 Task: Look for space in Wake Forest, United States from 6th September, 2023 to 15th September, 2023 for 6 adults in price range Rs.8000 to Rs.12000. Place can be entire place or private room with 6 bedrooms having 6 beds and 6 bathrooms. Property type can be house, flat, guest house. Amenities needed are: wifi, TV, free parkinig on premises, gym, breakfast. Booking option can be shelf check-in. Required host language is English.
Action: Mouse moved to (453, 115)
Screenshot: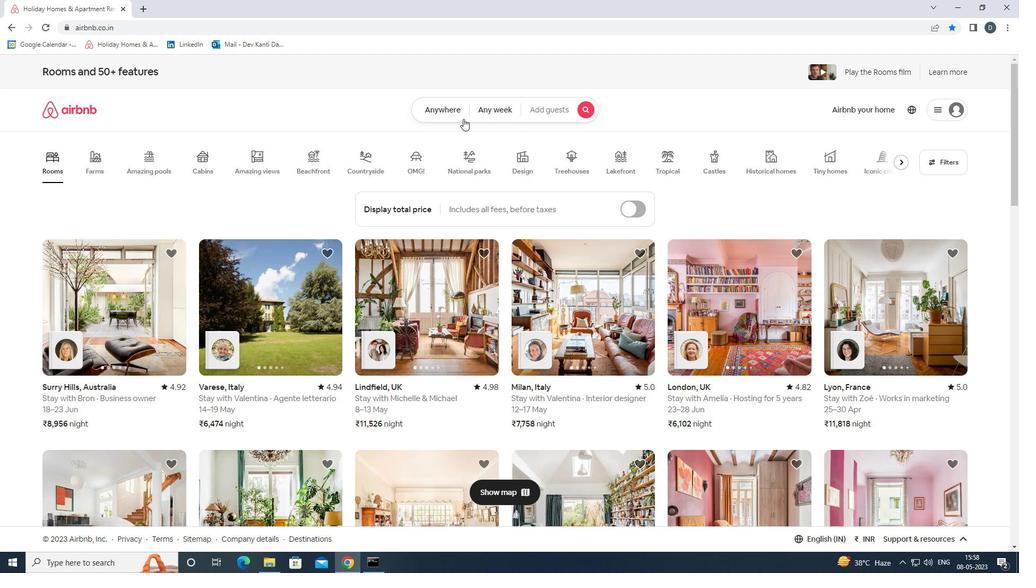 
Action: Mouse pressed left at (453, 115)
Screenshot: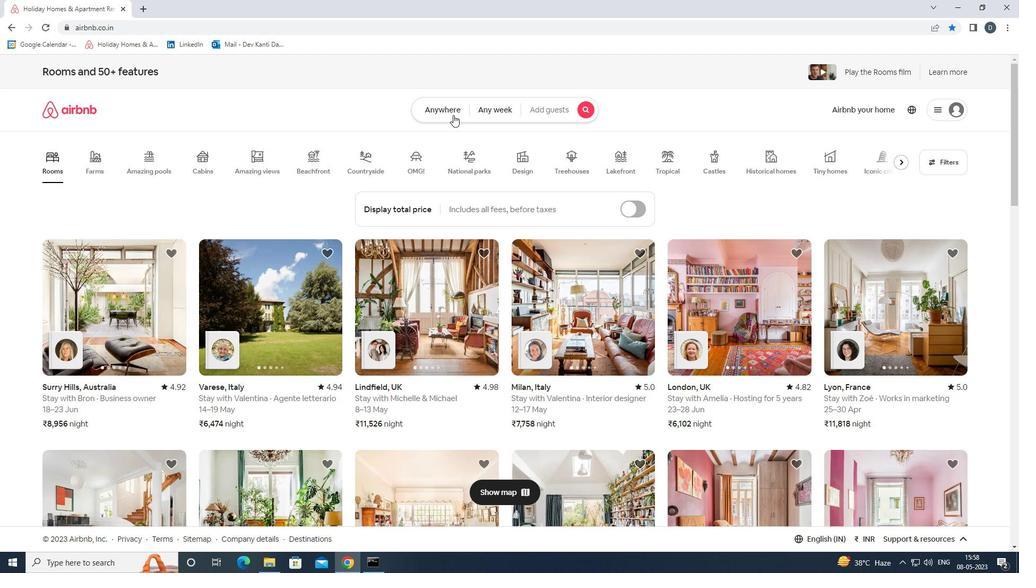 
Action: Mouse moved to (397, 153)
Screenshot: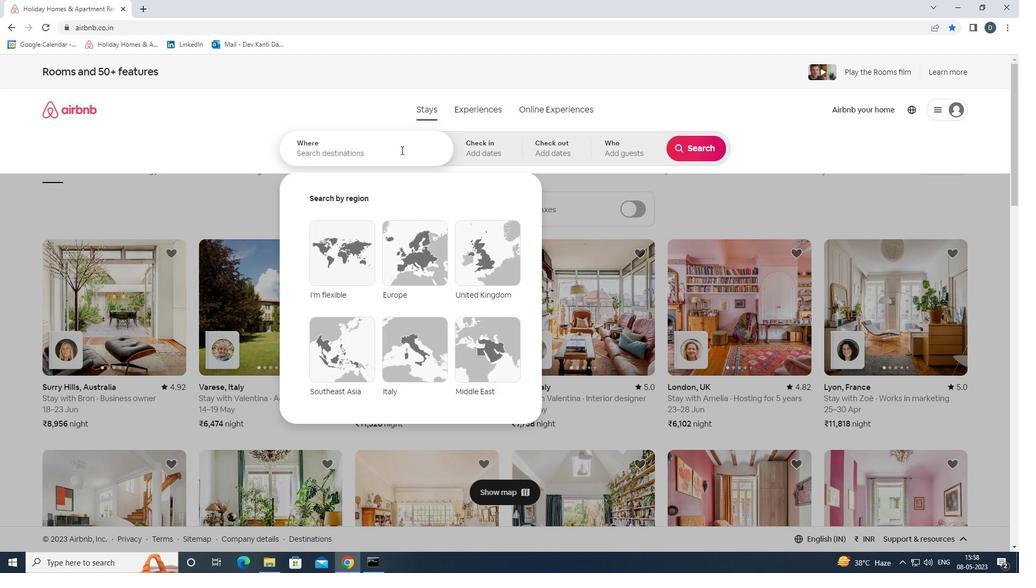 
Action: Mouse pressed left at (397, 153)
Screenshot: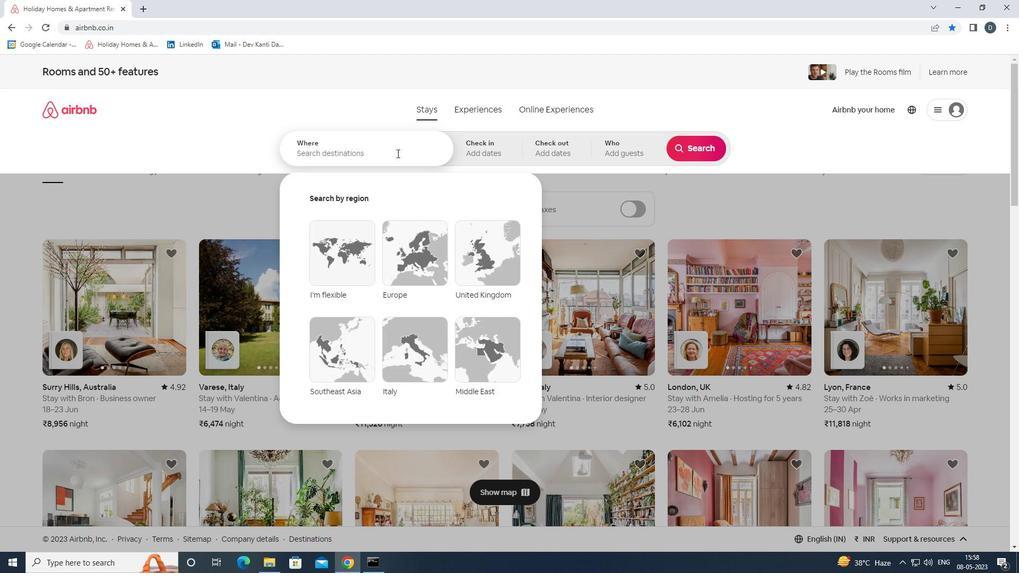 
Action: Mouse moved to (367, 149)
Screenshot: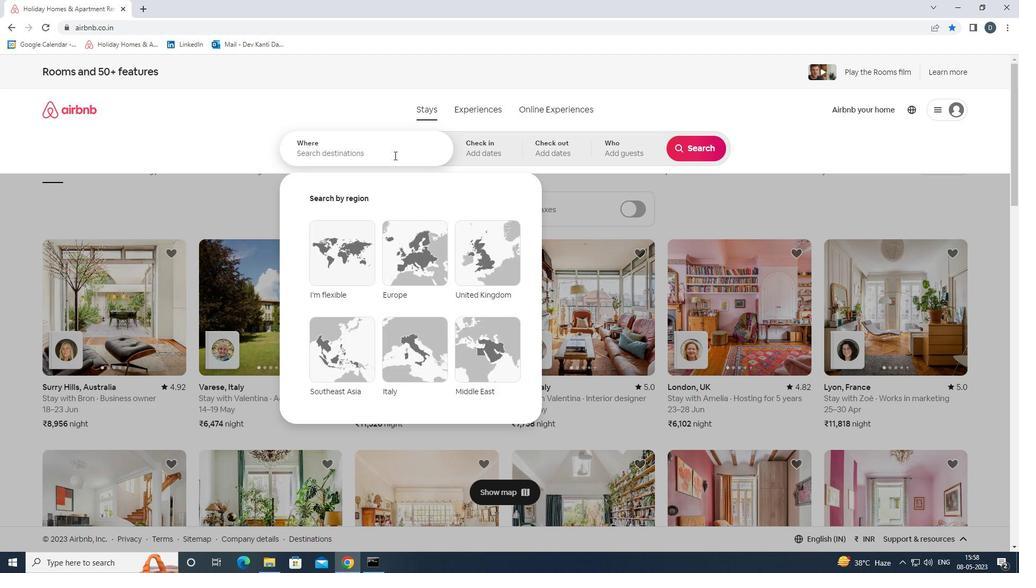 
Action: Key pressed <Key.shift><Key.shift>WASTE<Key.space><Key.shift>FOREST,<Key.shift><Key.shift>UNITED<Key.space><Key.shift>STATES<Key.enter>
Screenshot: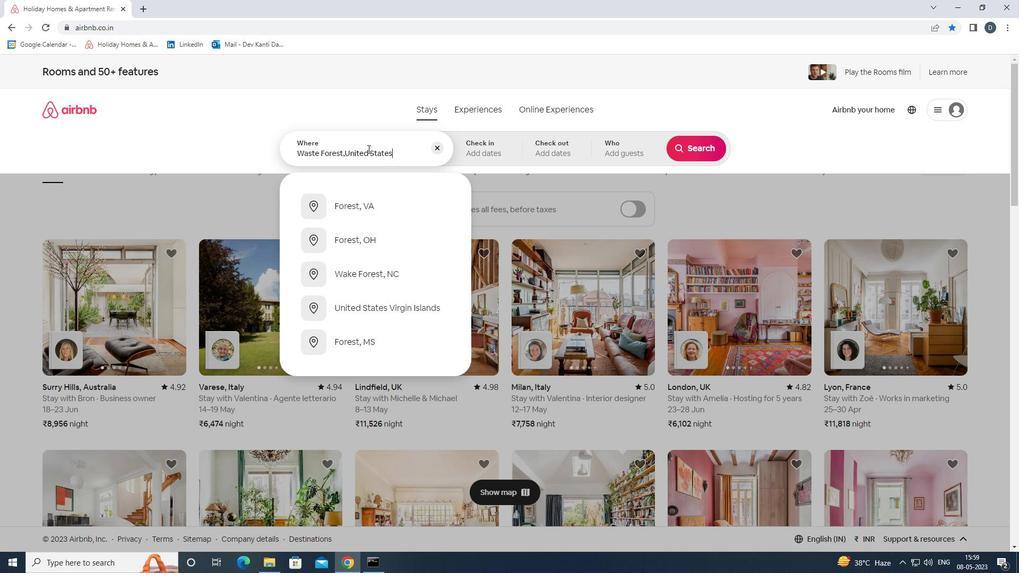 
Action: Mouse moved to (694, 235)
Screenshot: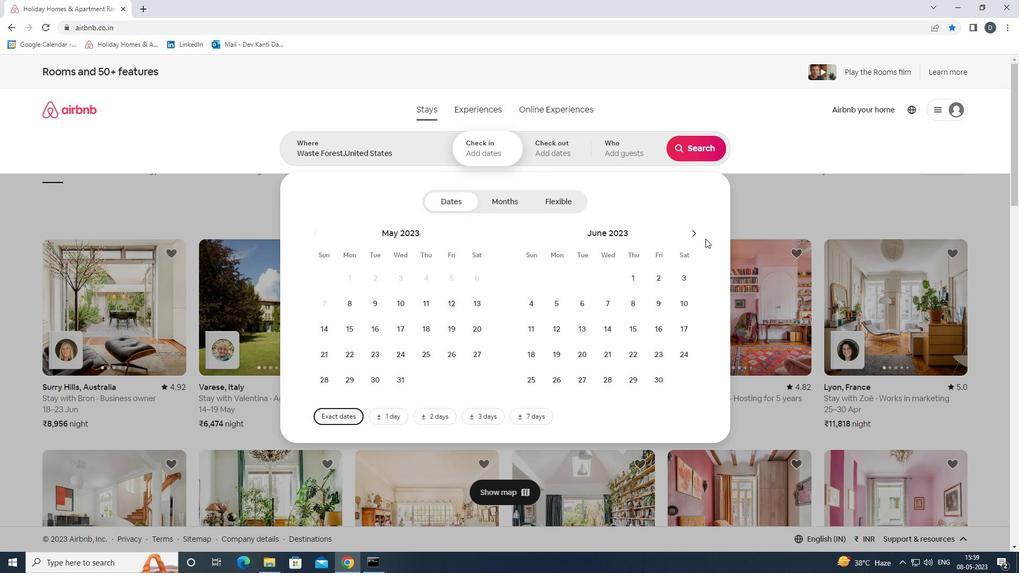
Action: Mouse pressed left at (694, 235)
Screenshot: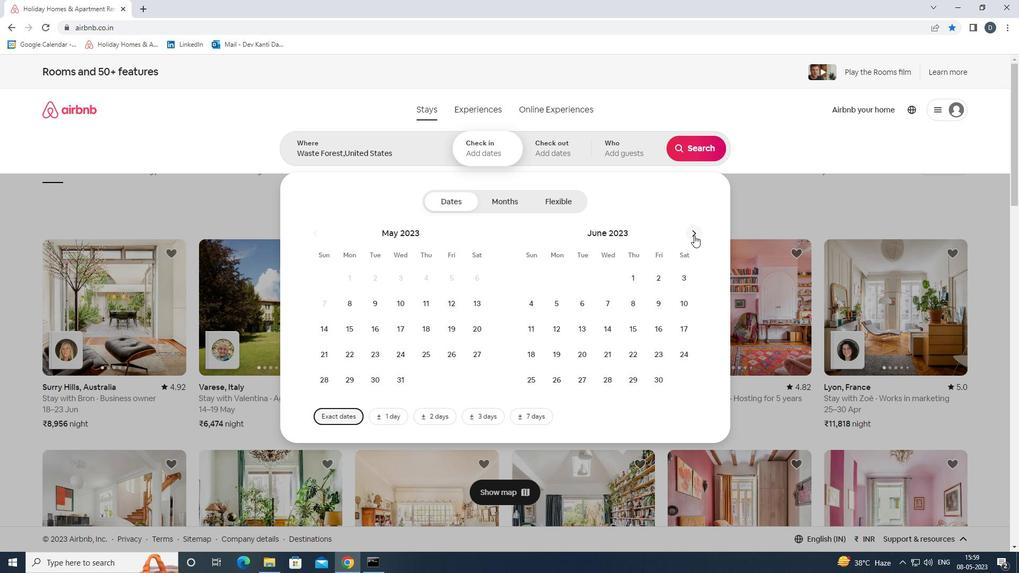 
Action: Mouse pressed left at (694, 235)
Screenshot: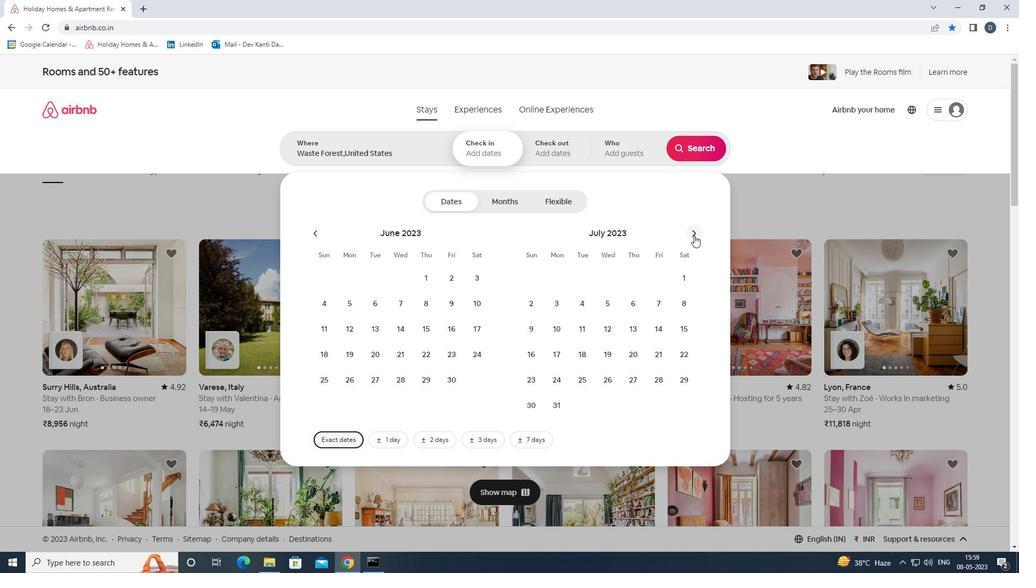 
Action: Mouse pressed left at (694, 235)
Screenshot: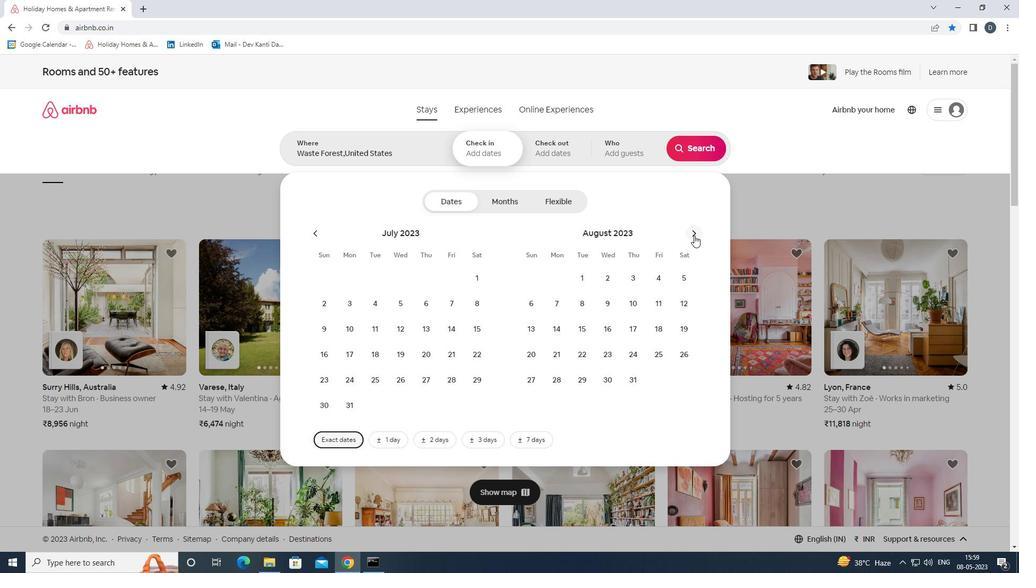 
Action: Mouse moved to (613, 300)
Screenshot: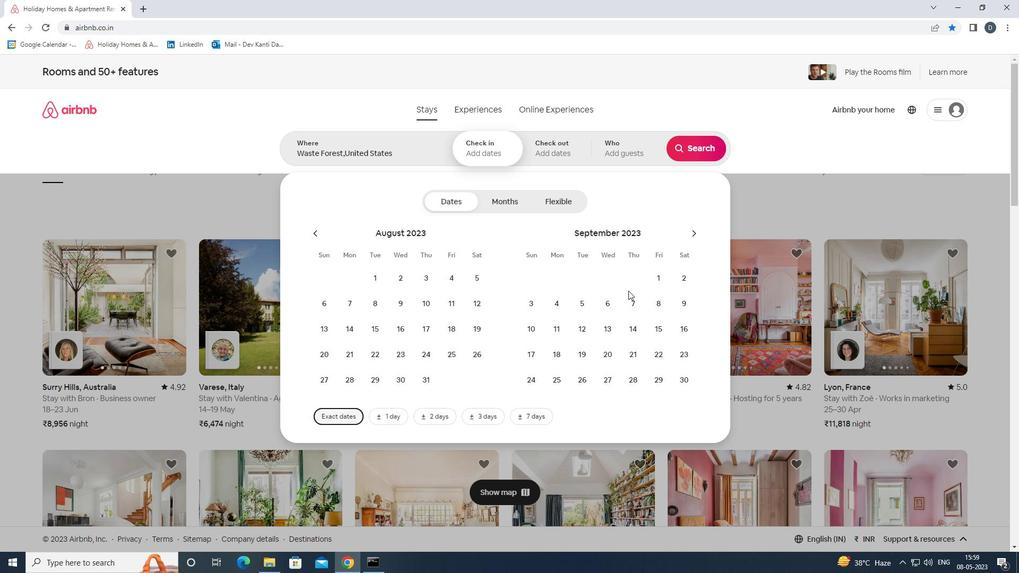 
Action: Mouse pressed left at (613, 300)
Screenshot: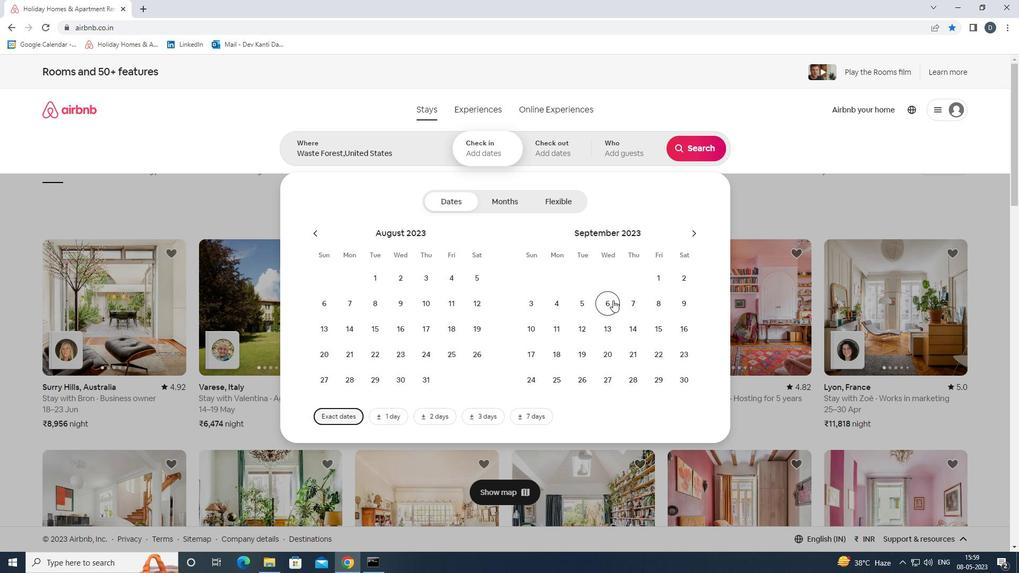 
Action: Mouse moved to (652, 325)
Screenshot: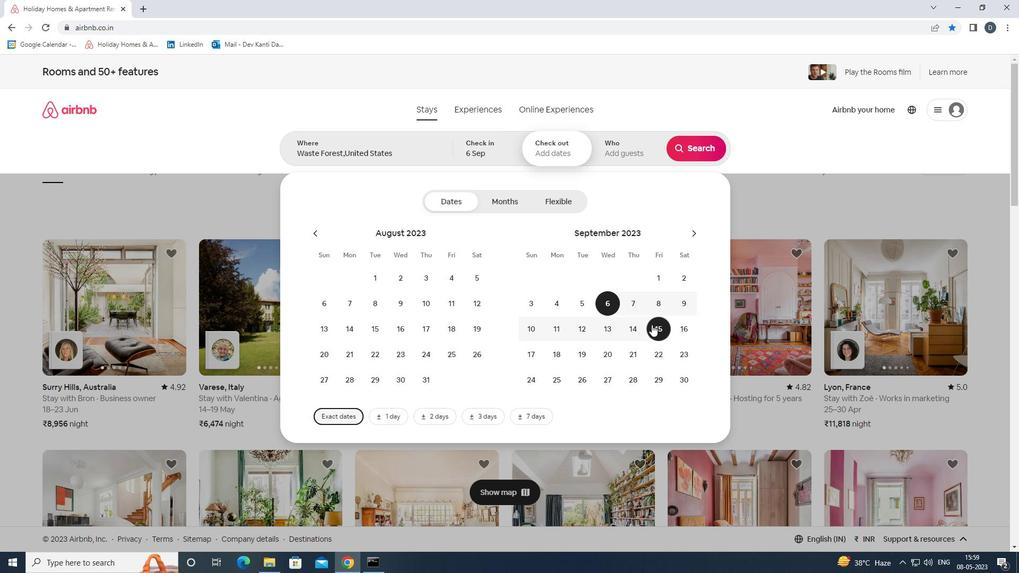
Action: Mouse pressed left at (652, 325)
Screenshot: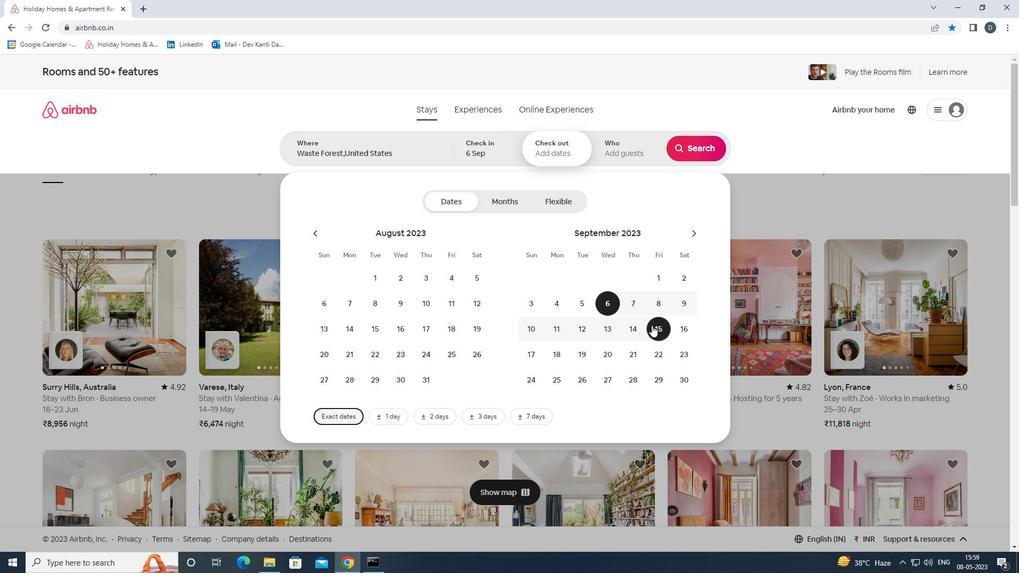 
Action: Mouse moved to (641, 154)
Screenshot: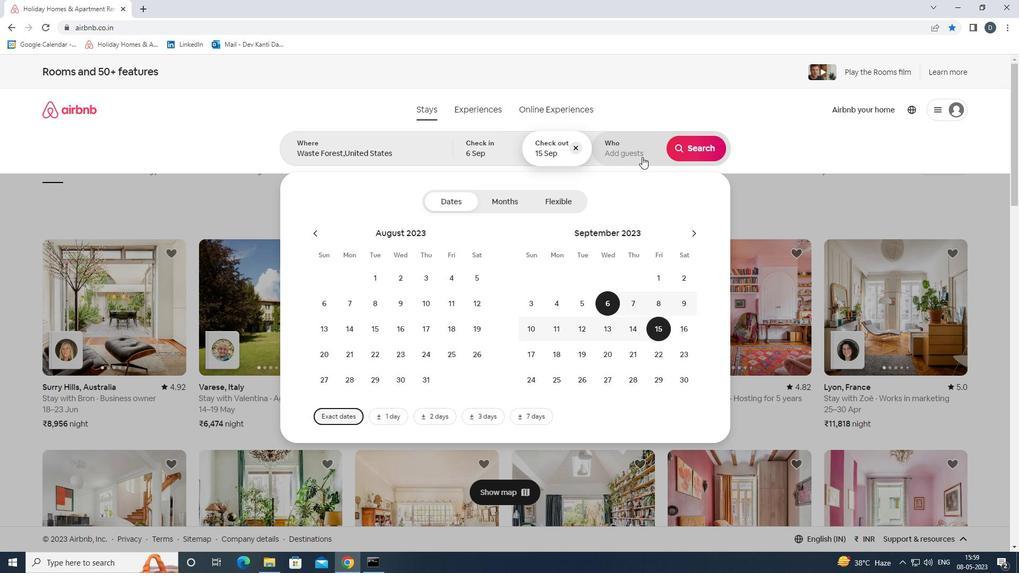 
Action: Mouse pressed left at (641, 154)
Screenshot: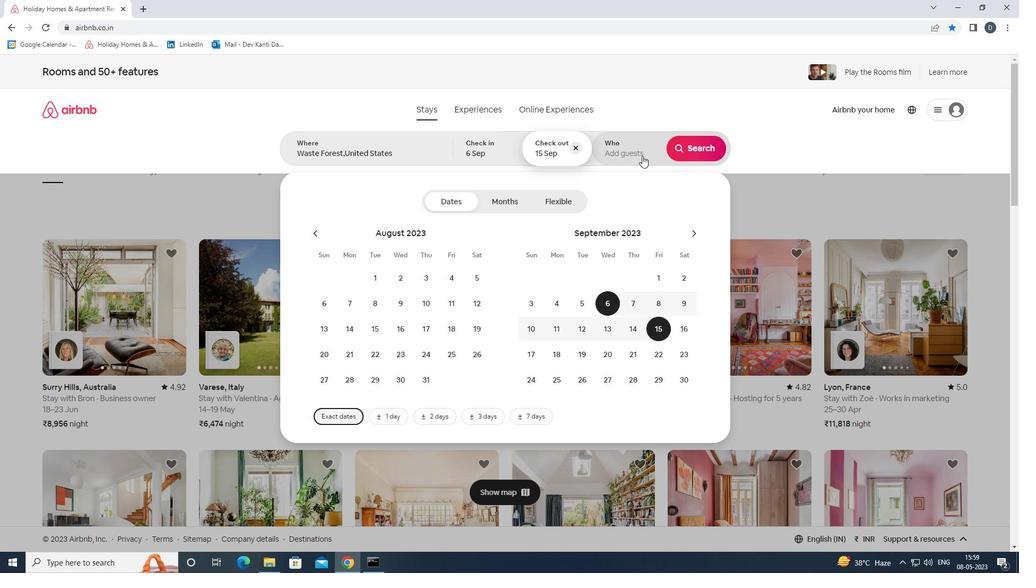 
Action: Mouse moved to (698, 204)
Screenshot: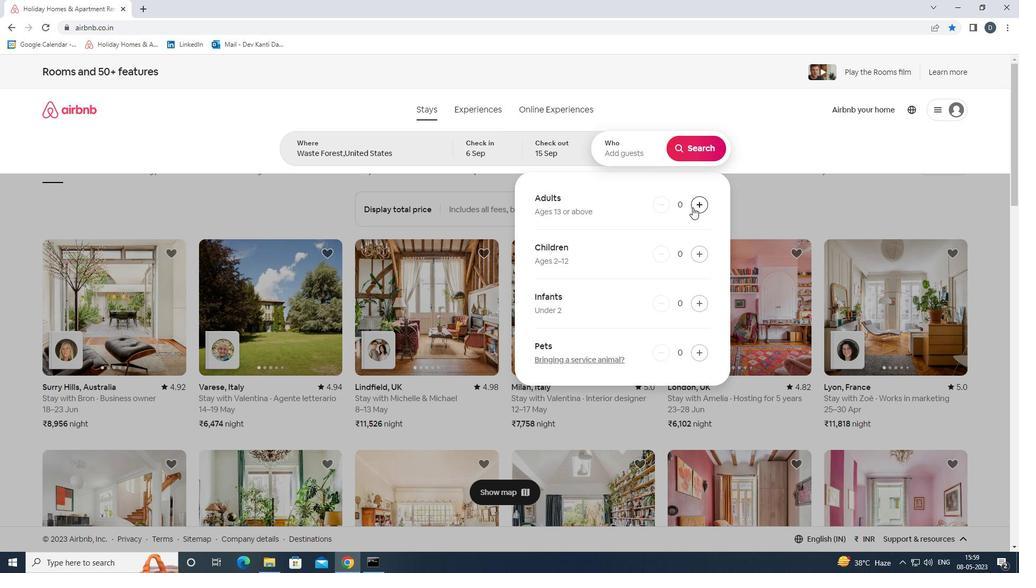 
Action: Mouse pressed left at (698, 204)
Screenshot: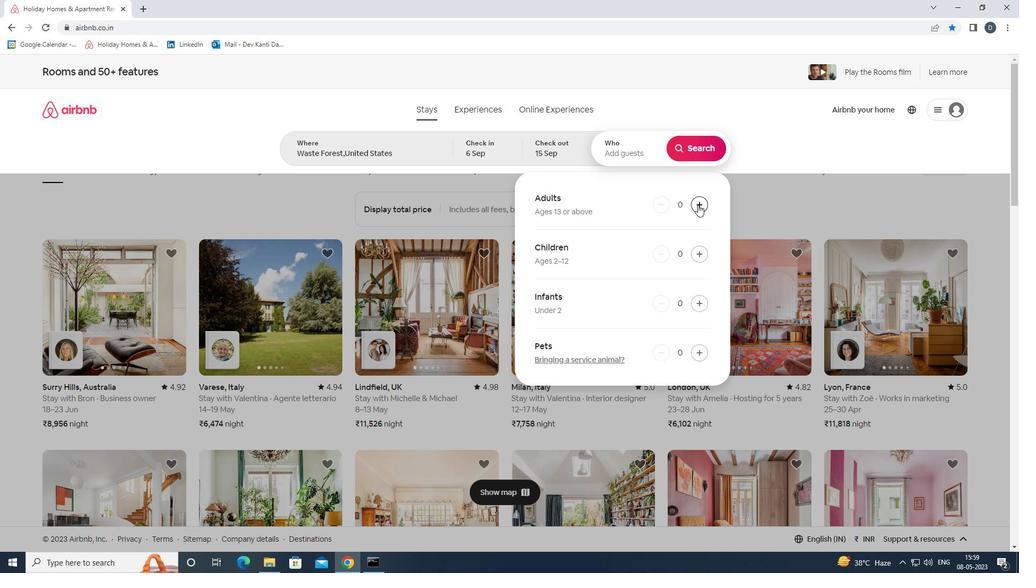 
Action: Mouse pressed left at (698, 204)
Screenshot: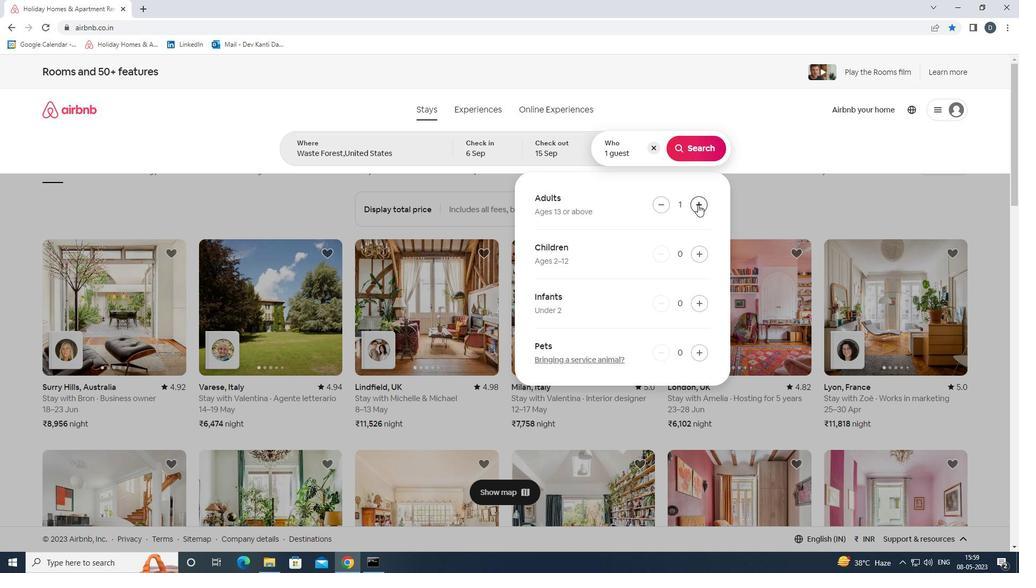 
Action: Mouse pressed left at (698, 204)
Screenshot: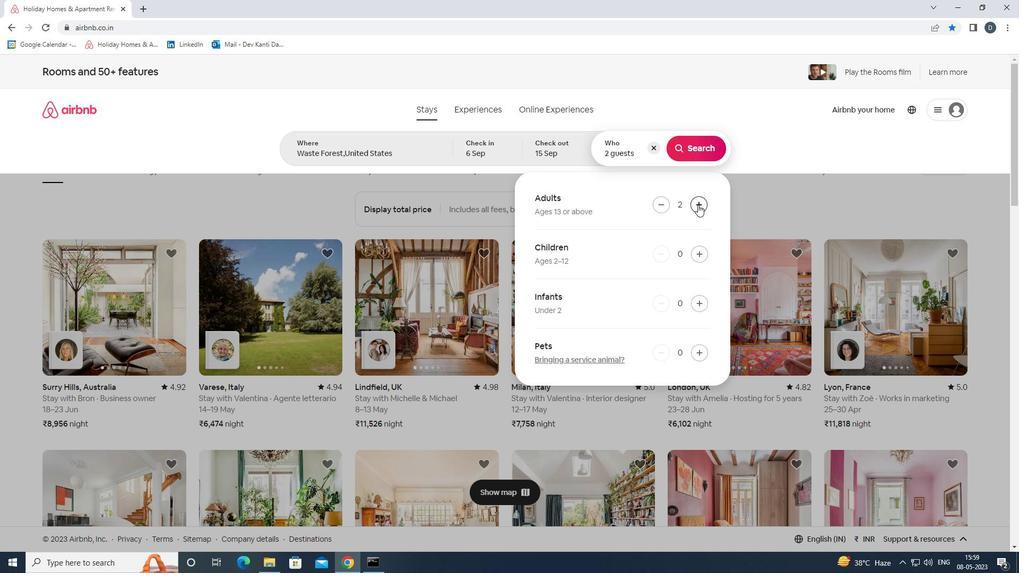 
Action: Mouse pressed left at (698, 204)
Screenshot: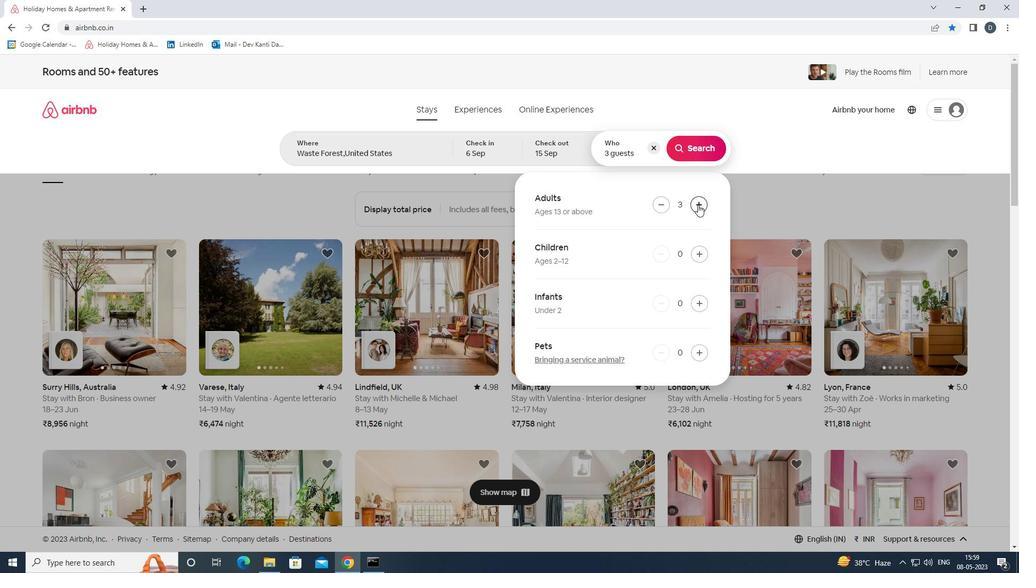 
Action: Mouse pressed left at (698, 204)
Screenshot: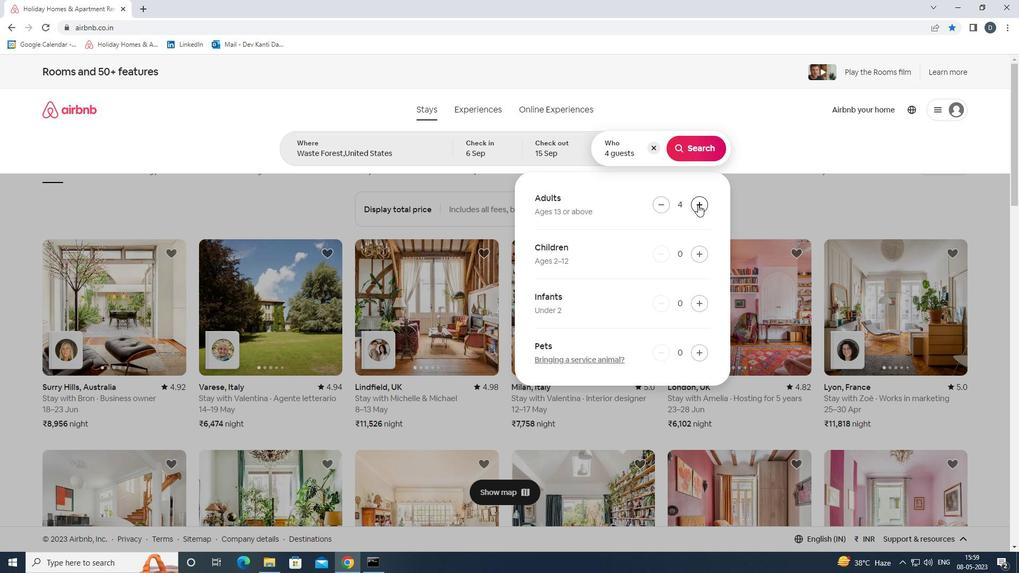 
Action: Mouse pressed left at (698, 204)
Screenshot: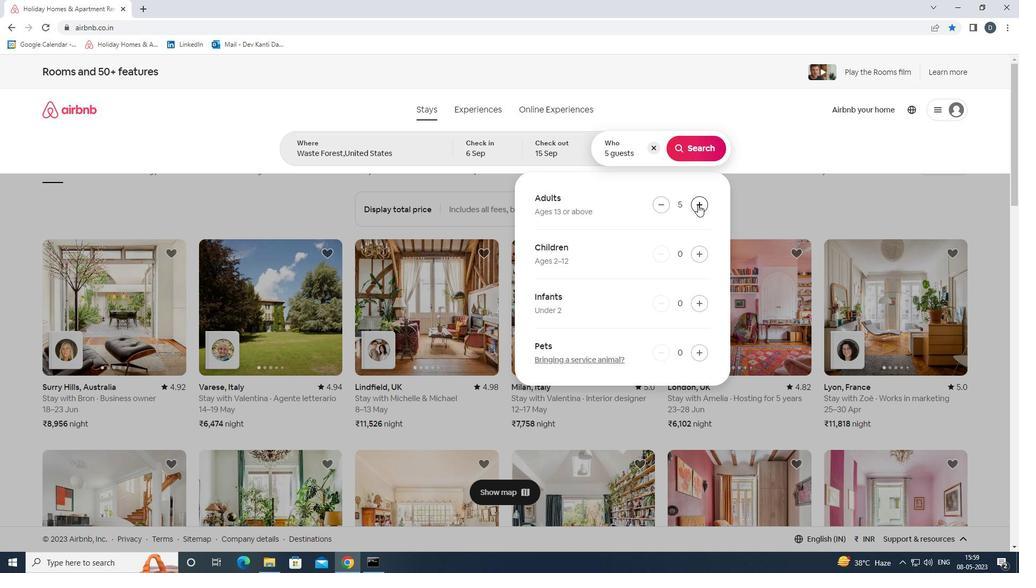 
Action: Mouse moved to (702, 153)
Screenshot: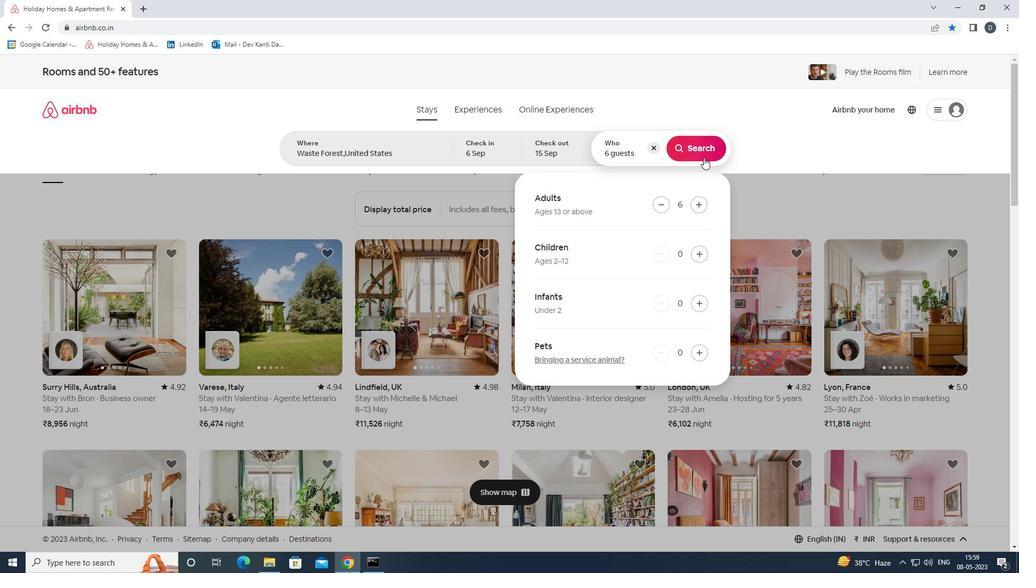 
Action: Mouse pressed left at (702, 153)
Screenshot: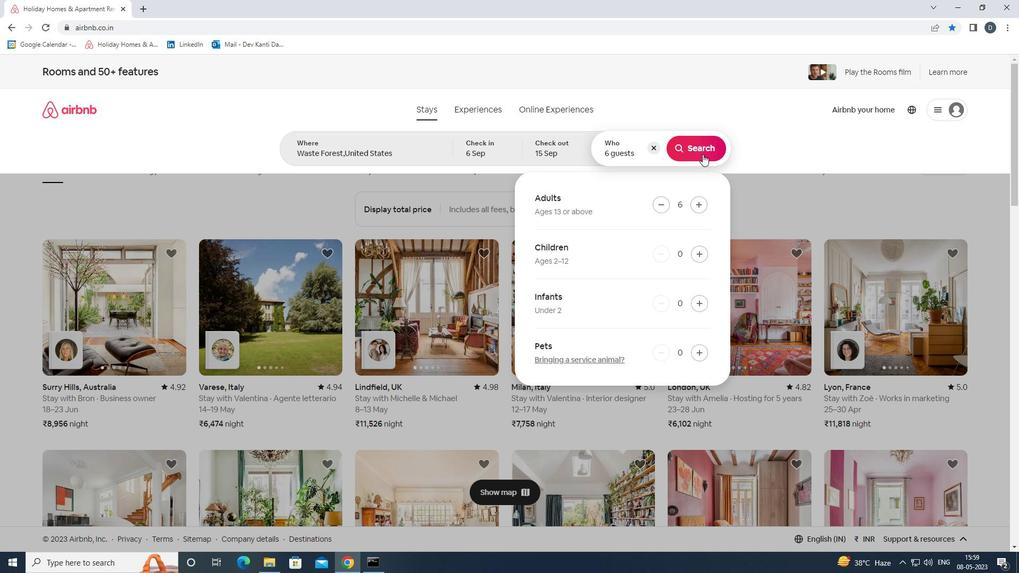 
Action: Mouse moved to (962, 121)
Screenshot: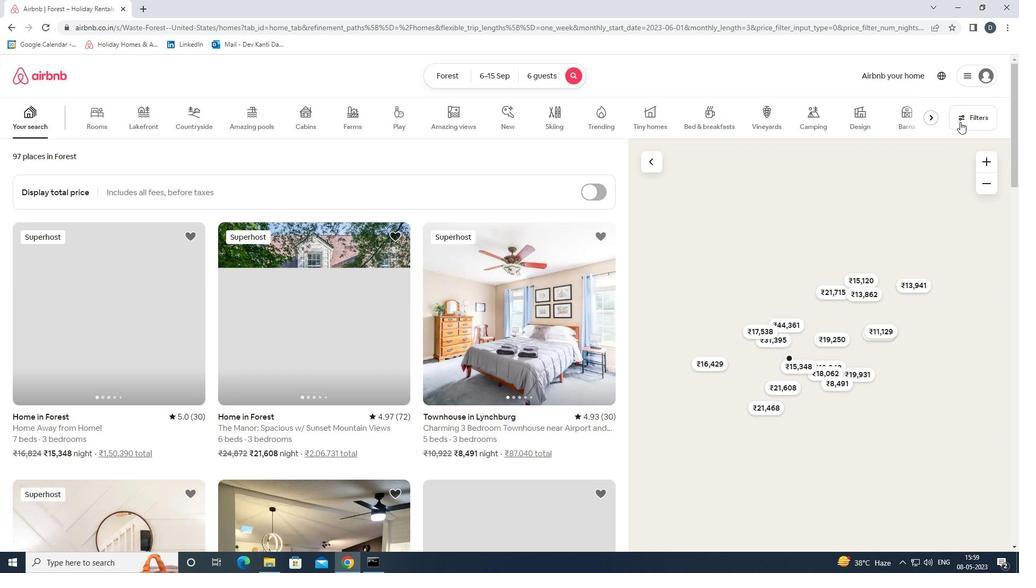 
Action: Mouse pressed left at (962, 121)
Screenshot: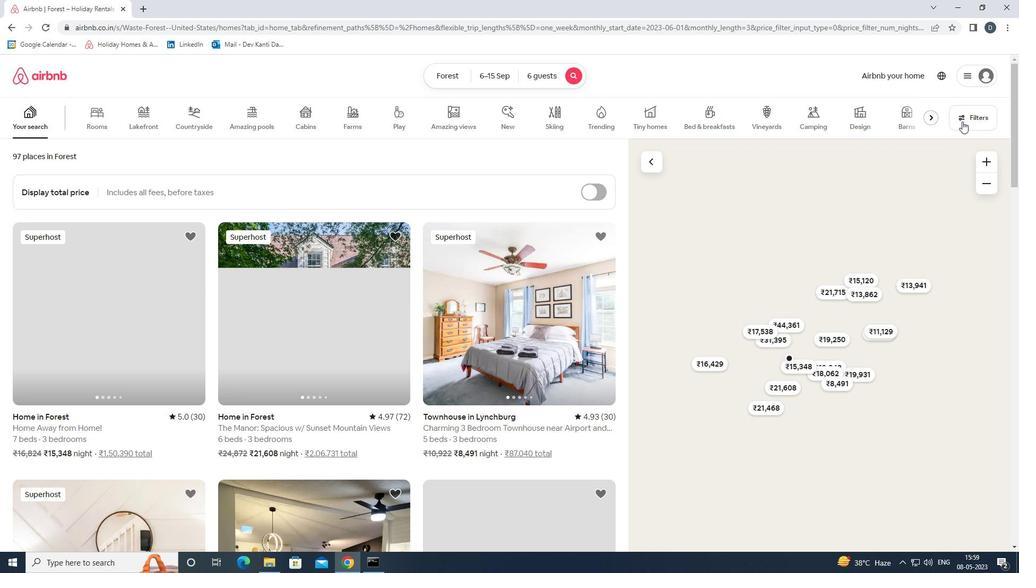 
Action: Mouse moved to (463, 377)
Screenshot: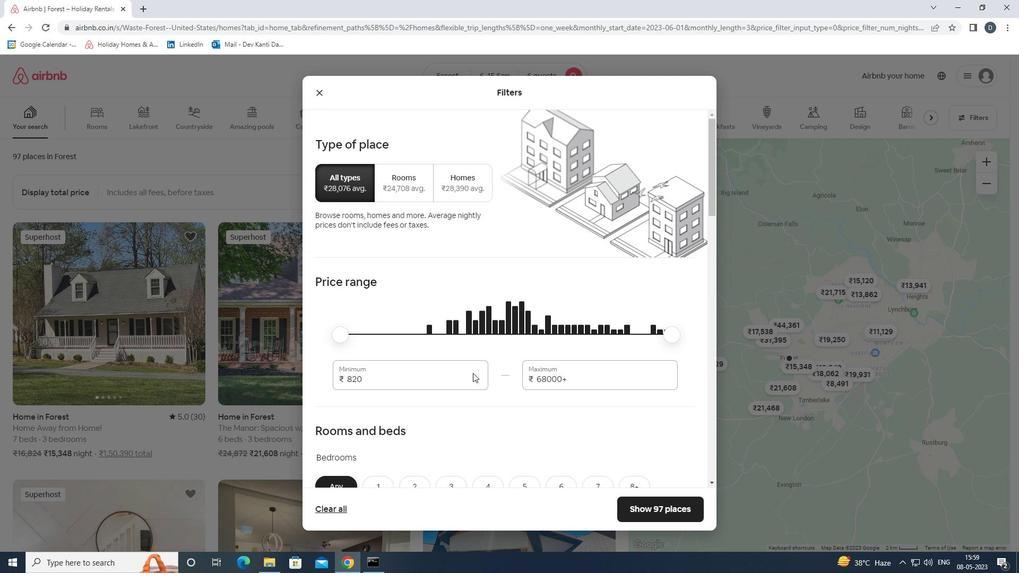
Action: Mouse pressed left at (463, 377)
Screenshot: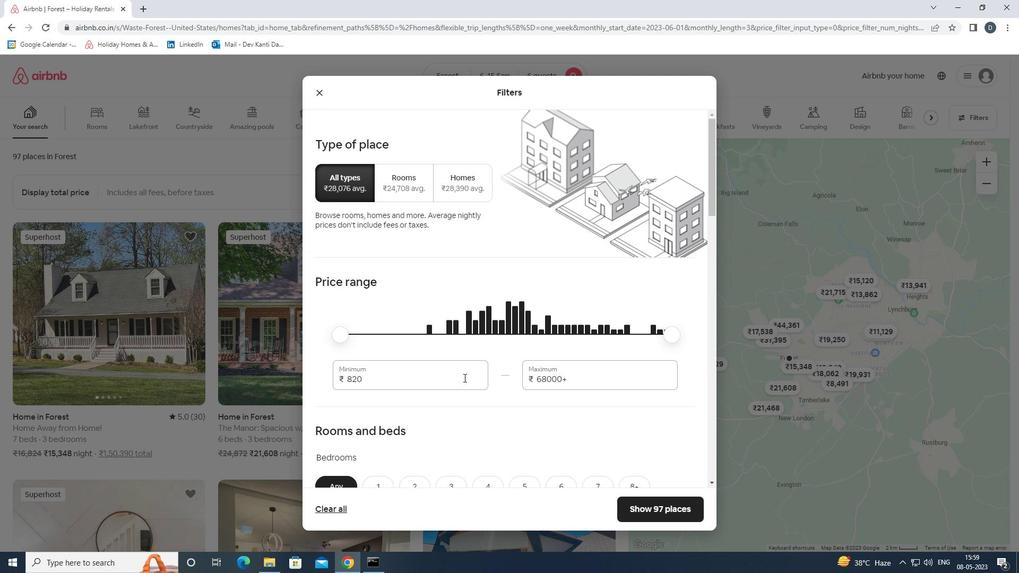
Action: Mouse pressed left at (463, 377)
Screenshot: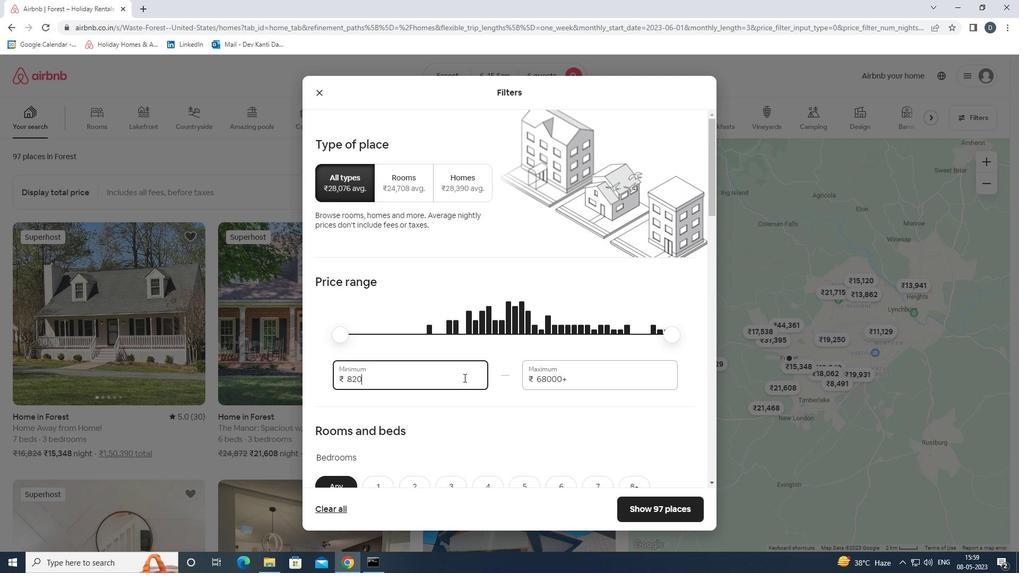 
Action: Mouse moved to (463, 377)
Screenshot: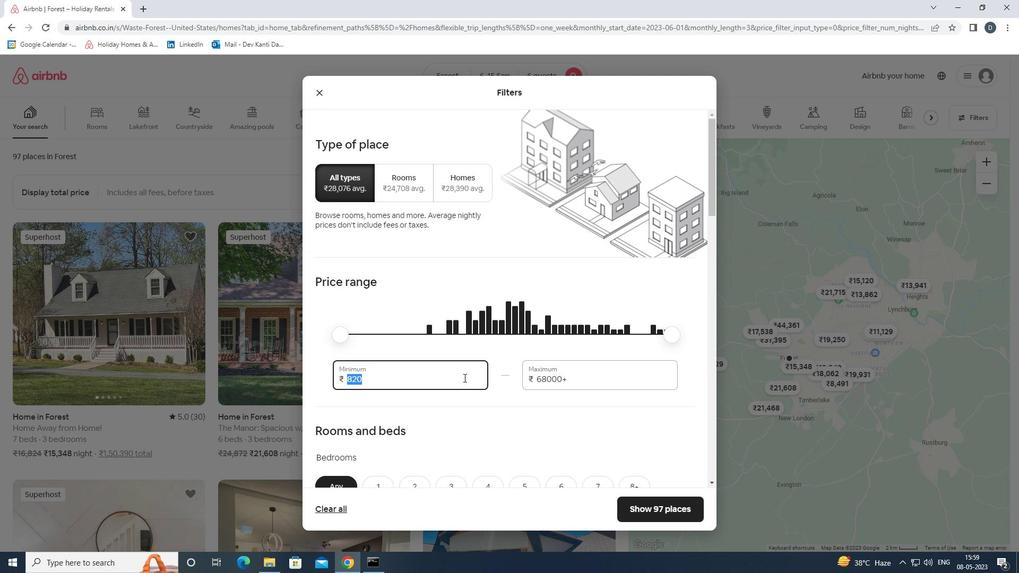 
Action: Key pressed 8000<Key.tab>12000
Screenshot: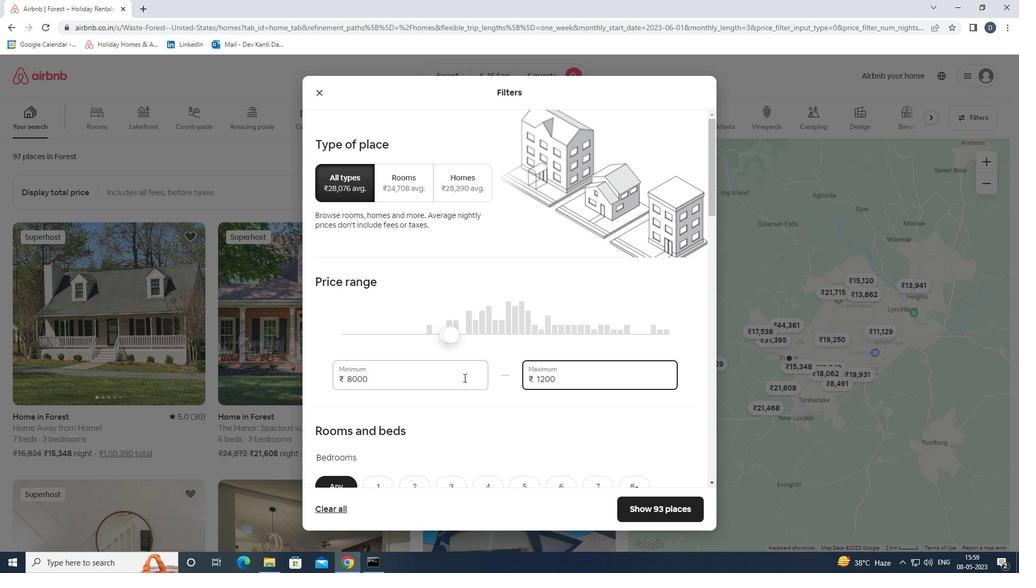 
Action: Mouse scrolled (463, 377) with delta (0, 0)
Screenshot: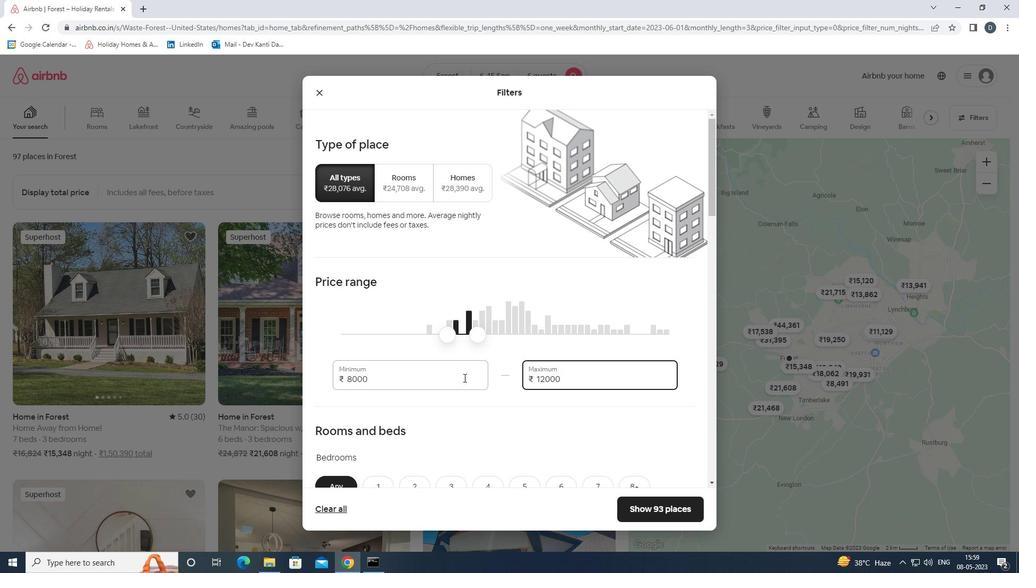 
Action: Mouse scrolled (463, 377) with delta (0, 0)
Screenshot: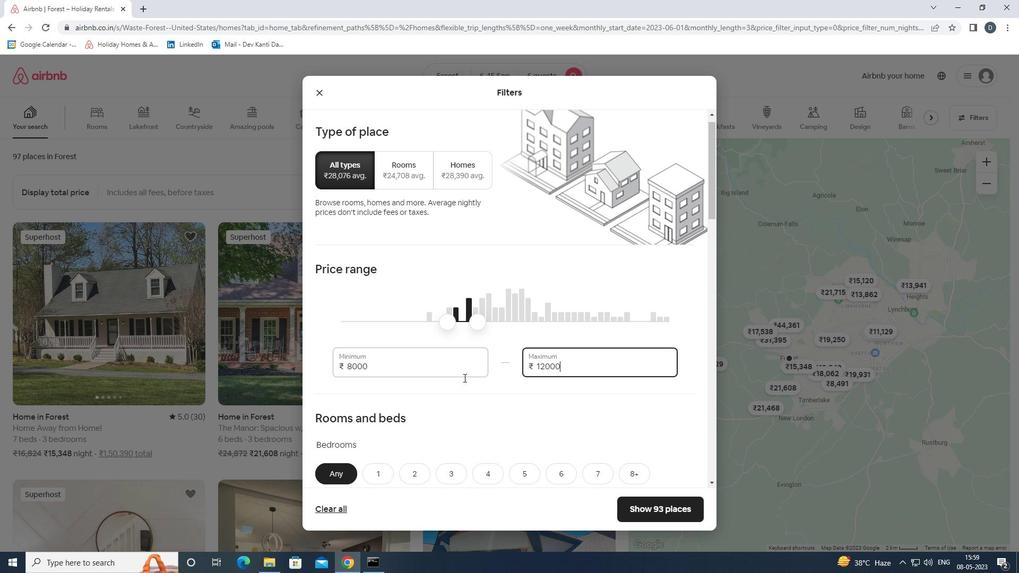 
Action: Mouse scrolled (463, 377) with delta (0, 0)
Screenshot: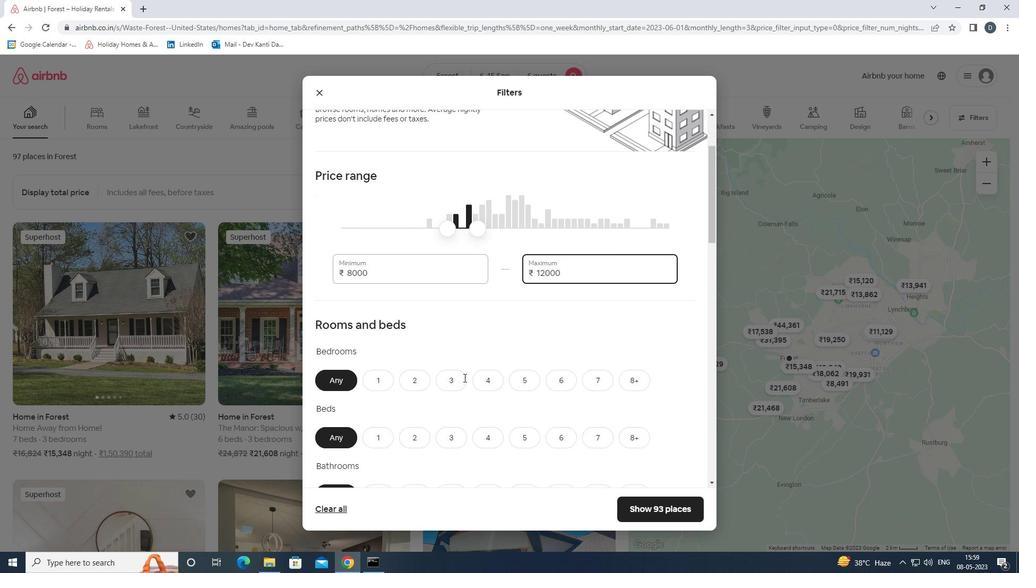 
Action: Mouse scrolled (463, 377) with delta (0, 0)
Screenshot: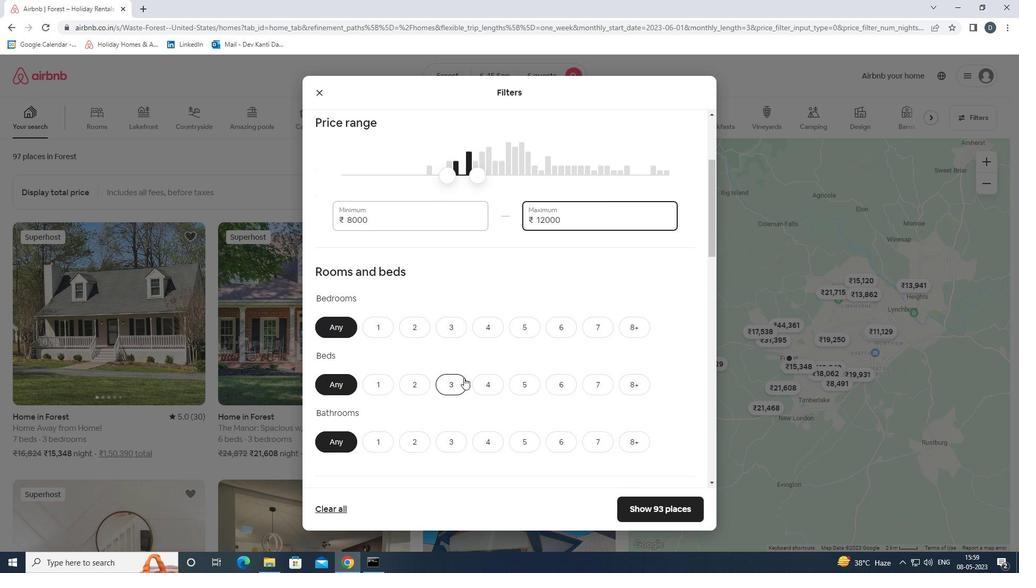 
Action: Mouse moved to (563, 272)
Screenshot: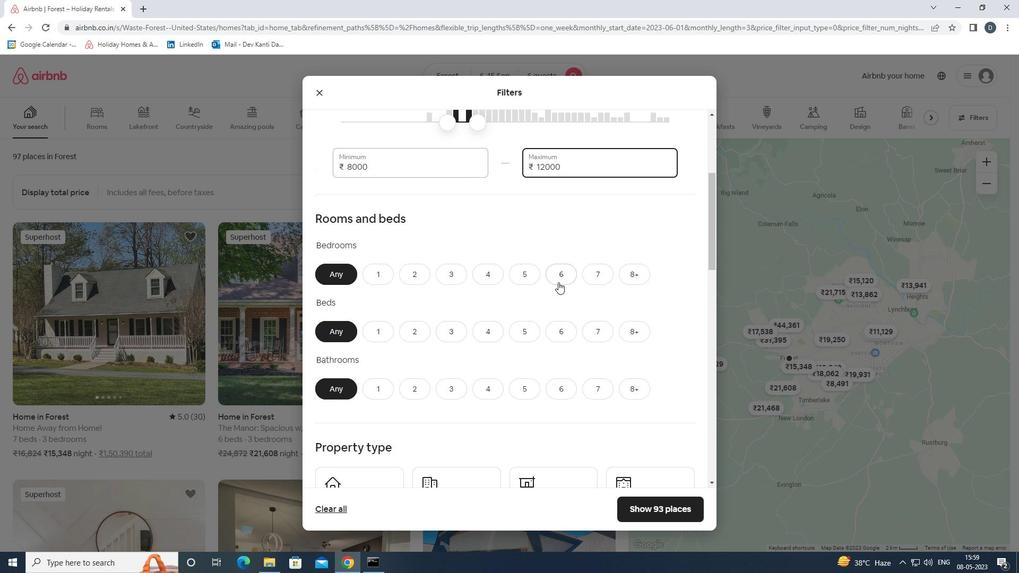 
Action: Mouse pressed left at (563, 272)
Screenshot: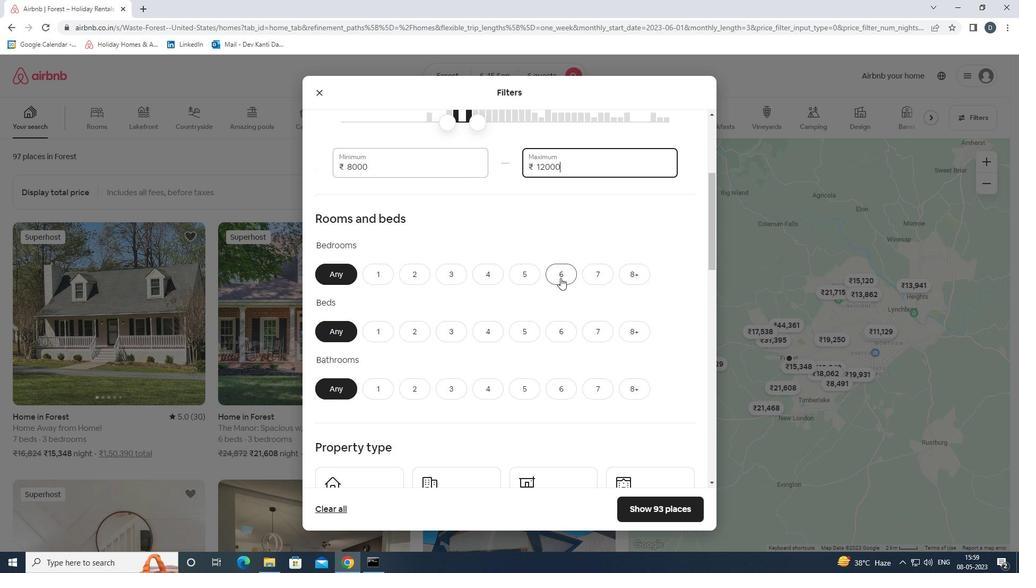 
Action: Mouse moved to (560, 330)
Screenshot: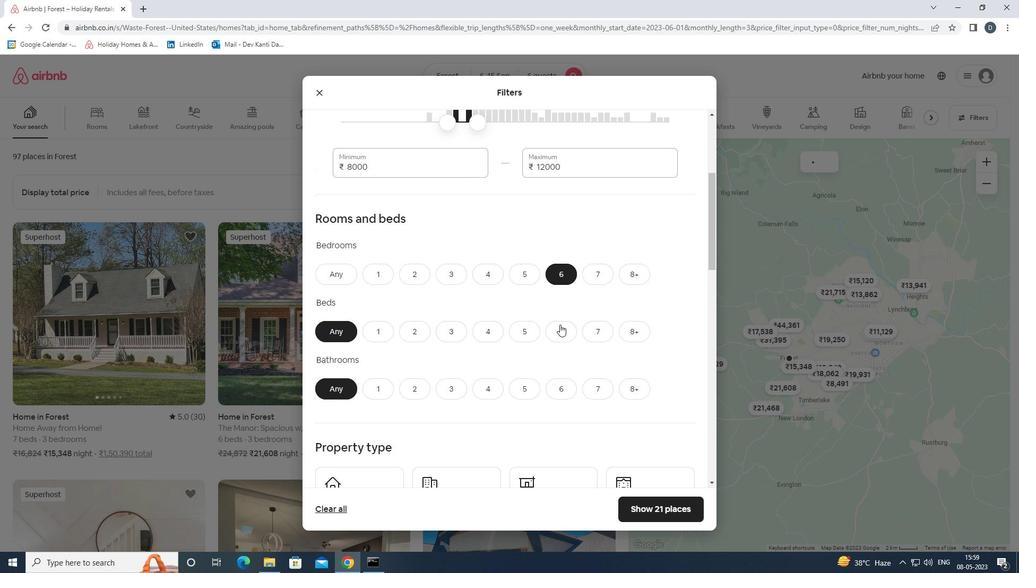 
Action: Mouse pressed left at (560, 330)
Screenshot: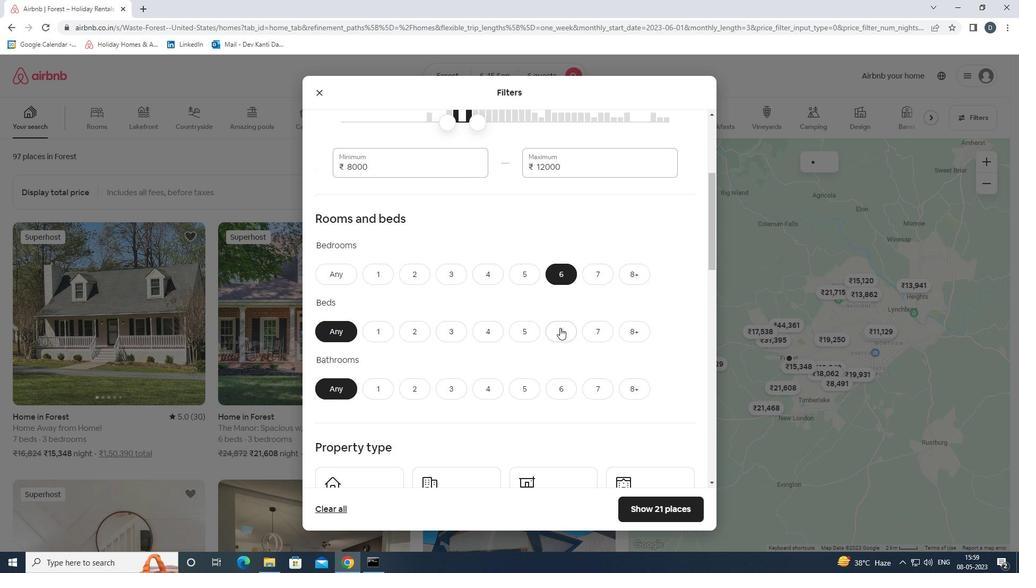 
Action: Mouse moved to (554, 394)
Screenshot: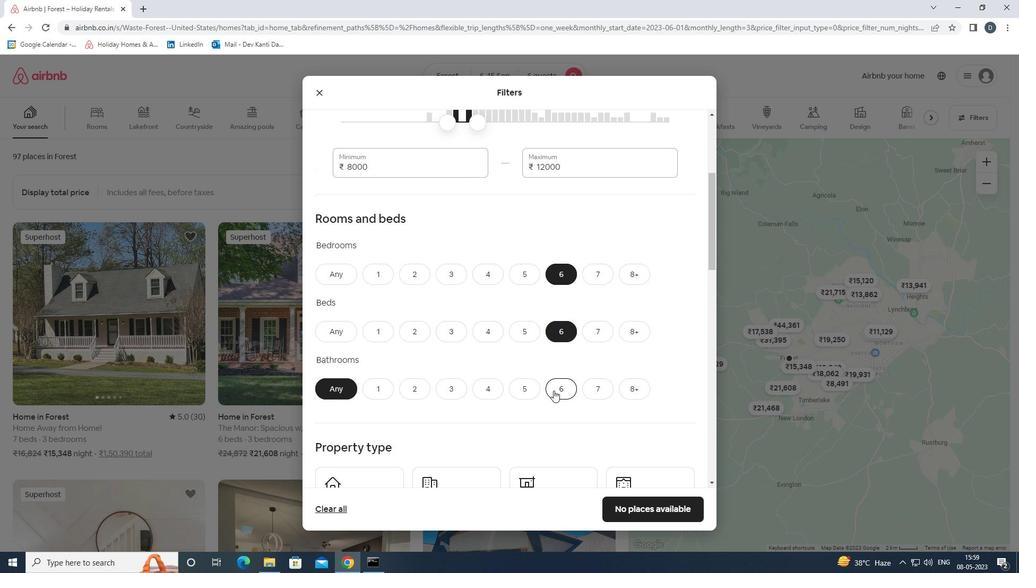 
Action: Mouse pressed left at (554, 394)
Screenshot: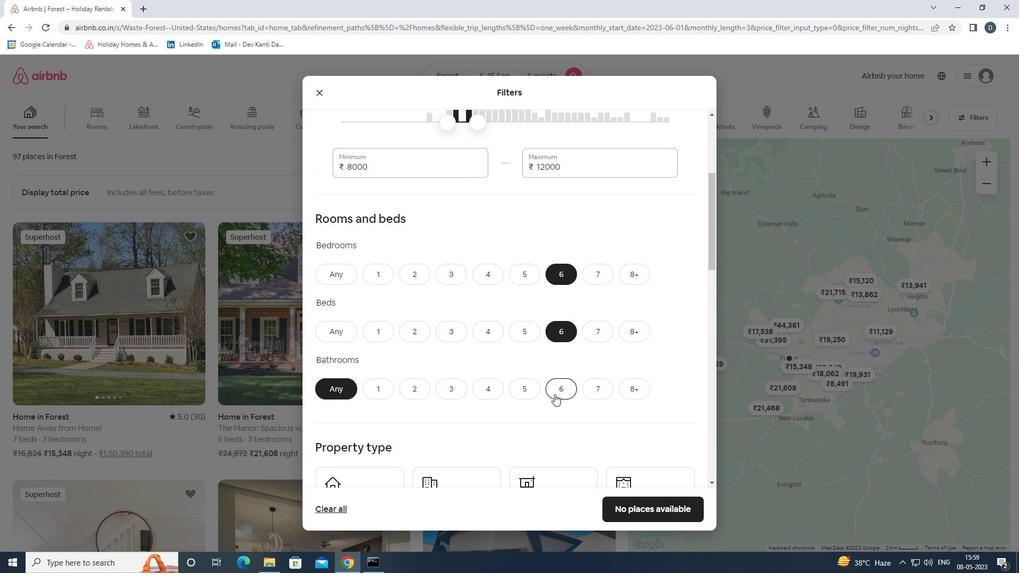 
Action: Mouse scrolled (554, 393) with delta (0, 0)
Screenshot: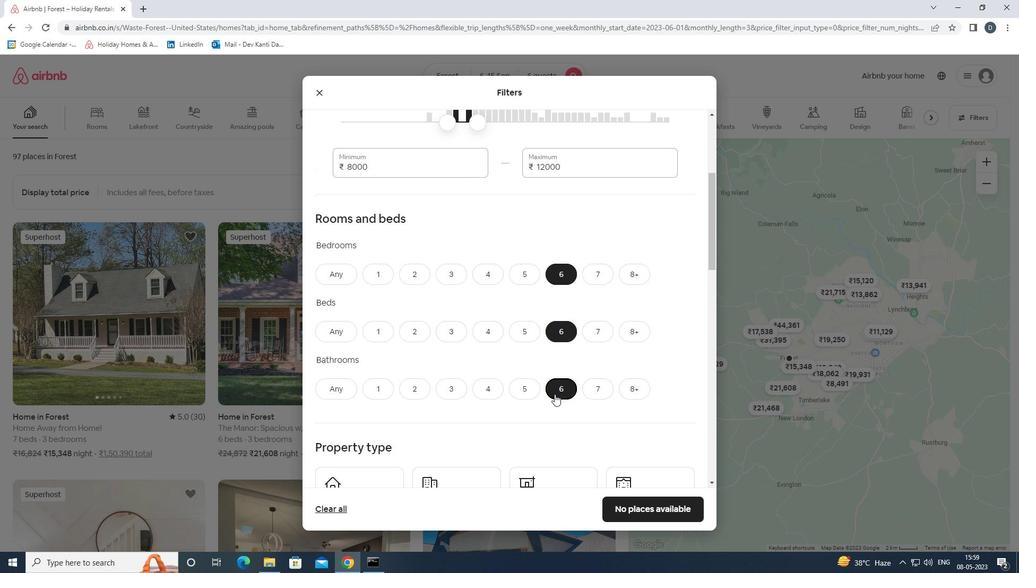 
Action: Mouse scrolled (554, 393) with delta (0, 0)
Screenshot: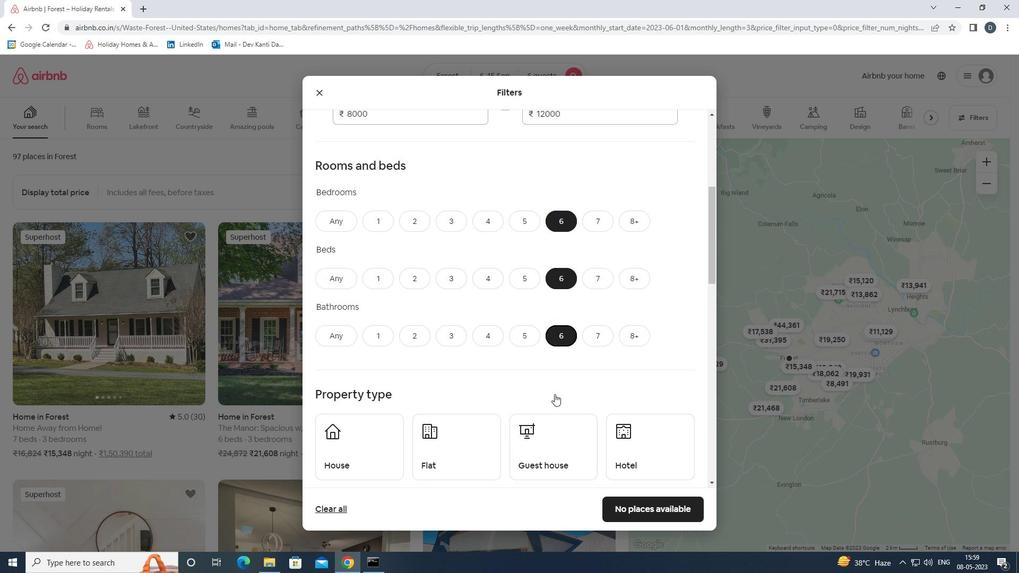 
Action: Mouse moved to (363, 403)
Screenshot: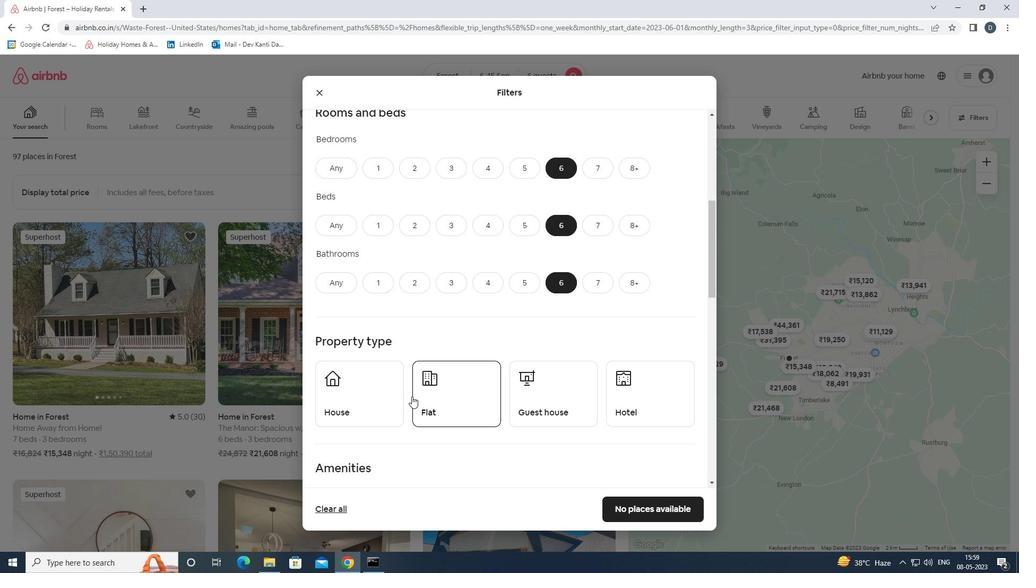 
Action: Mouse pressed left at (363, 403)
Screenshot: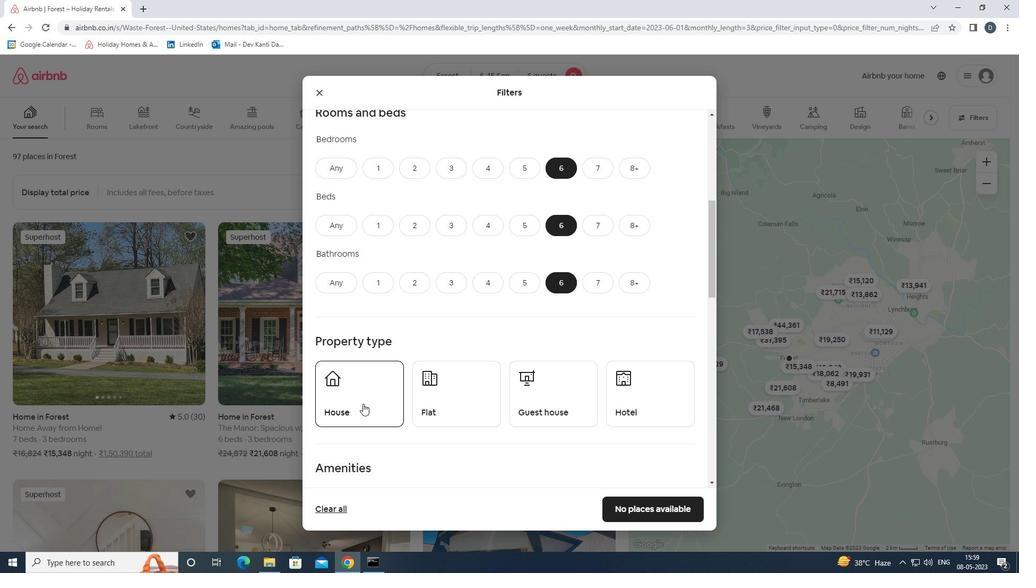 
Action: Mouse moved to (445, 397)
Screenshot: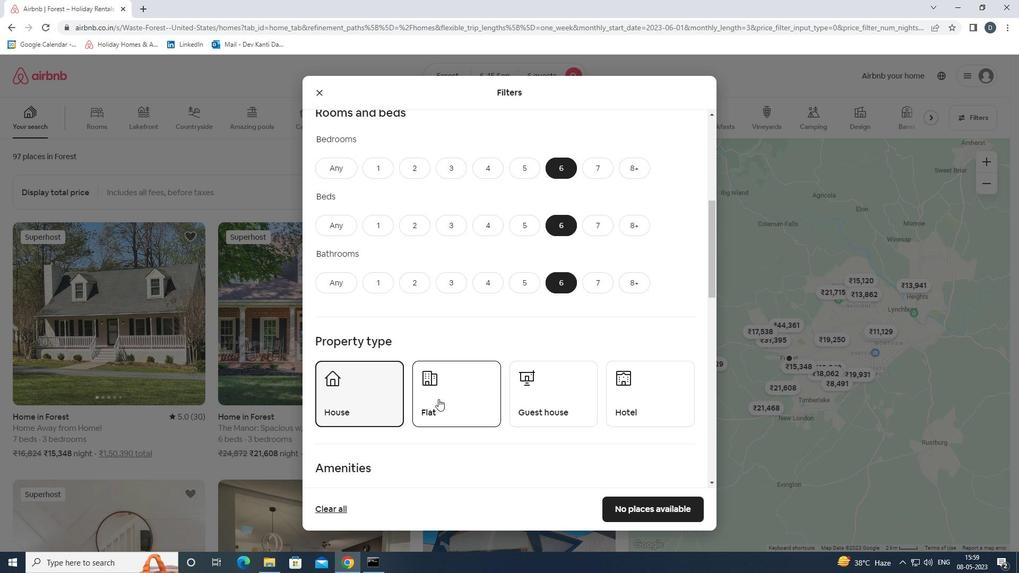
Action: Mouse pressed left at (445, 397)
Screenshot: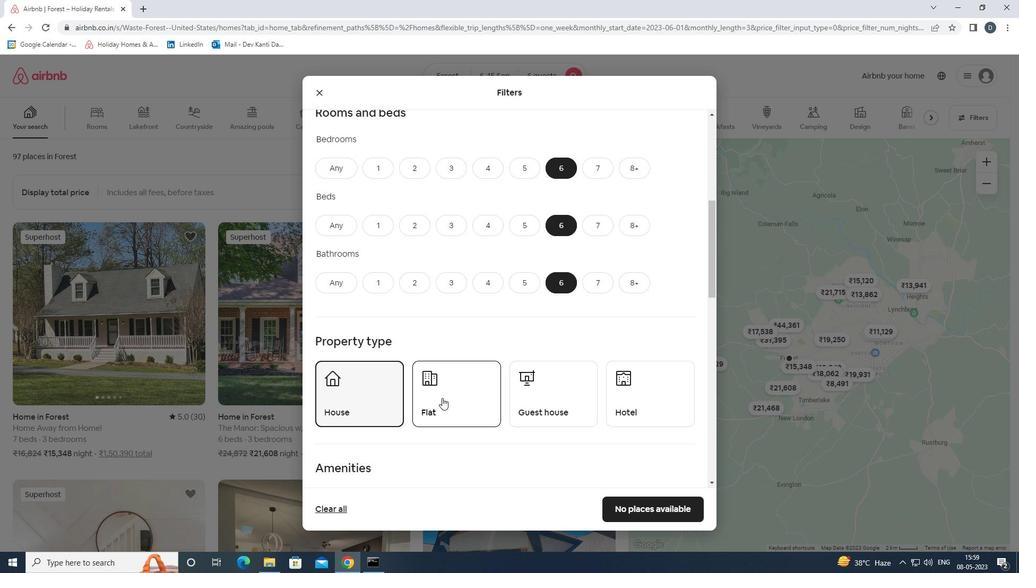 
Action: Mouse moved to (537, 394)
Screenshot: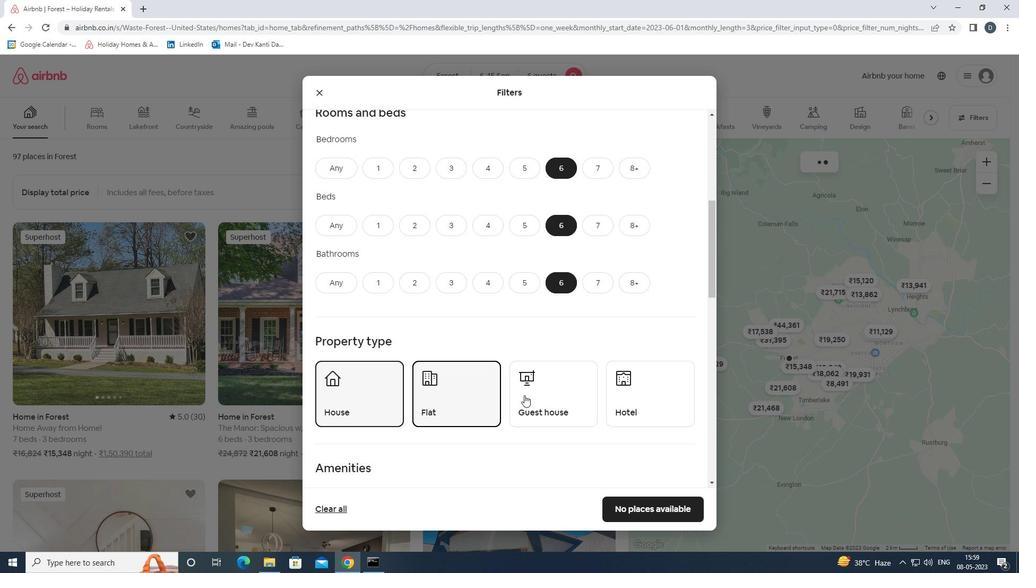 
Action: Mouse pressed left at (537, 394)
Screenshot: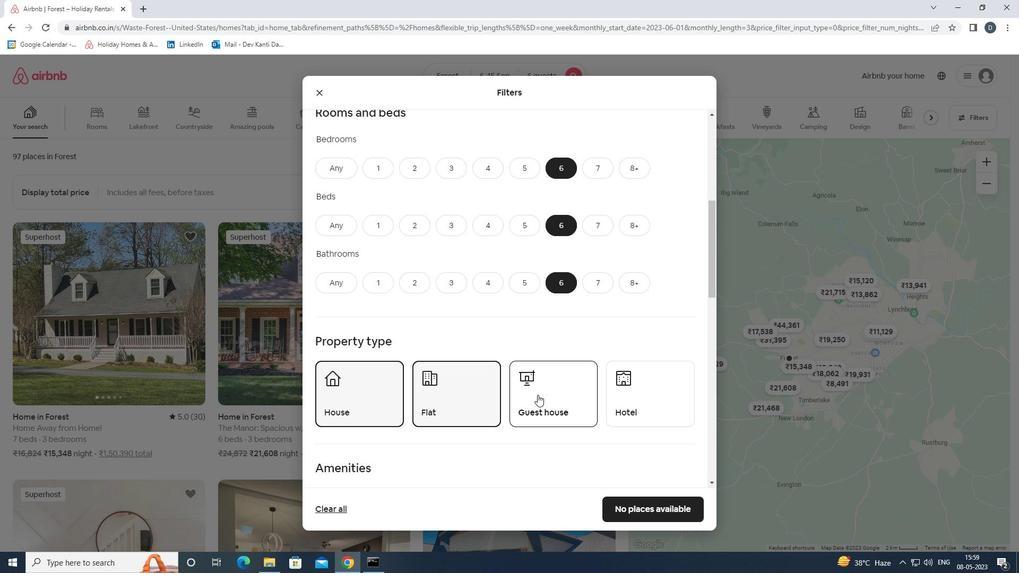 
Action: Mouse moved to (537, 394)
Screenshot: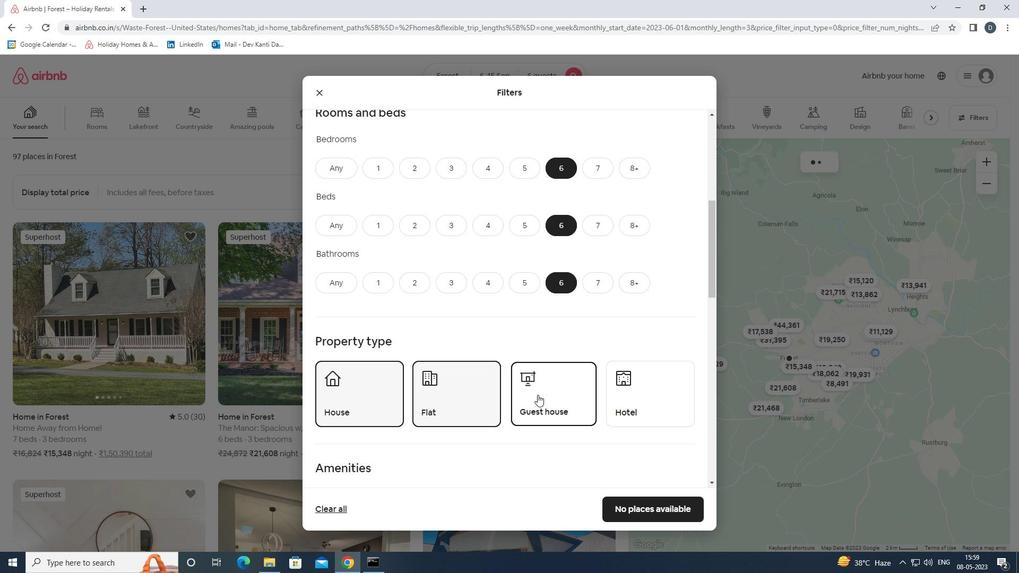 
Action: Mouse scrolled (537, 394) with delta (0, 0)
Screenshot: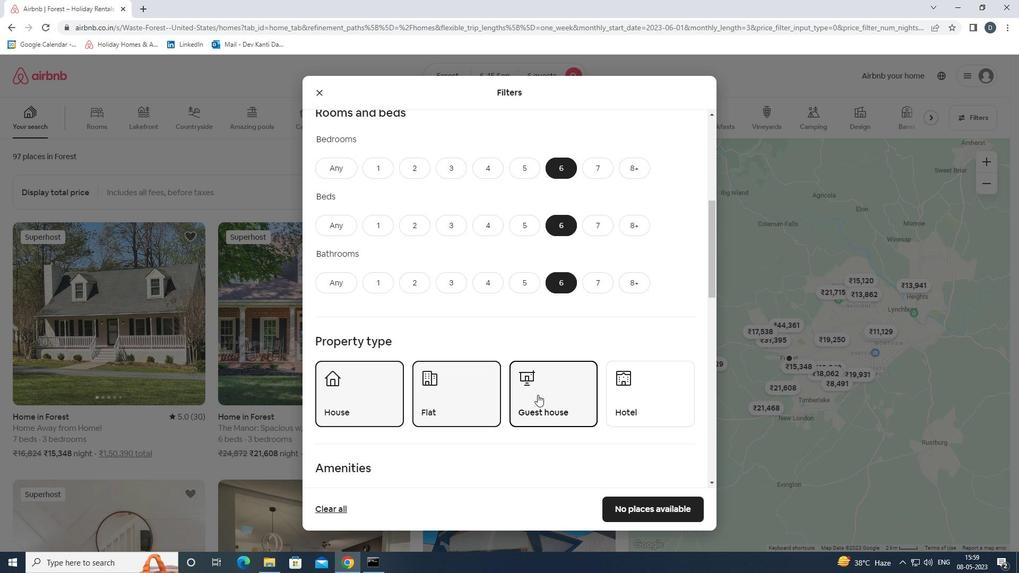
Action: Mouse scrolled (537, 394) with delta (0, 0)
Screenshot: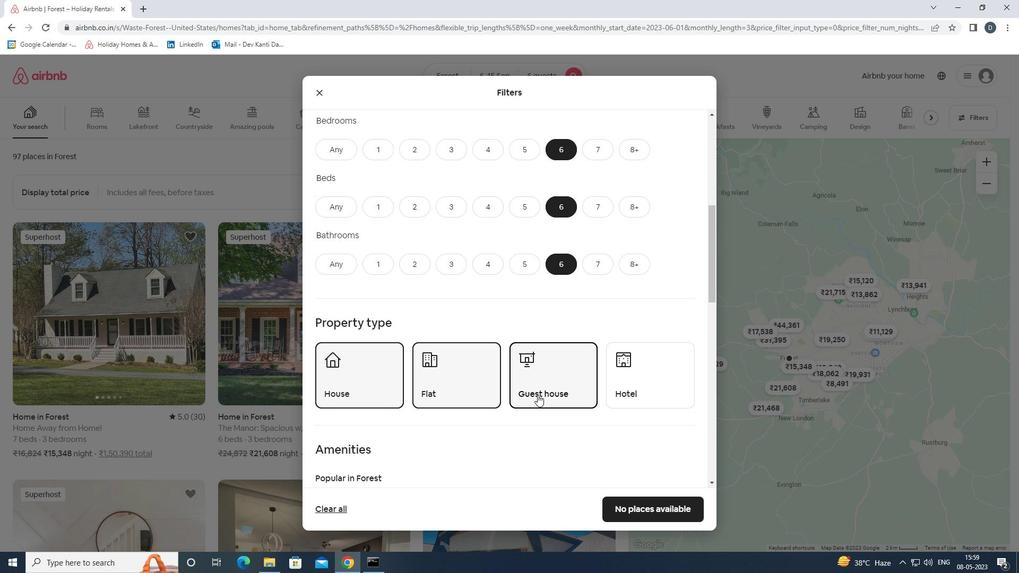 
Action: Mouse scrolled (537, 394) with delta (0, 0)
Screenshot: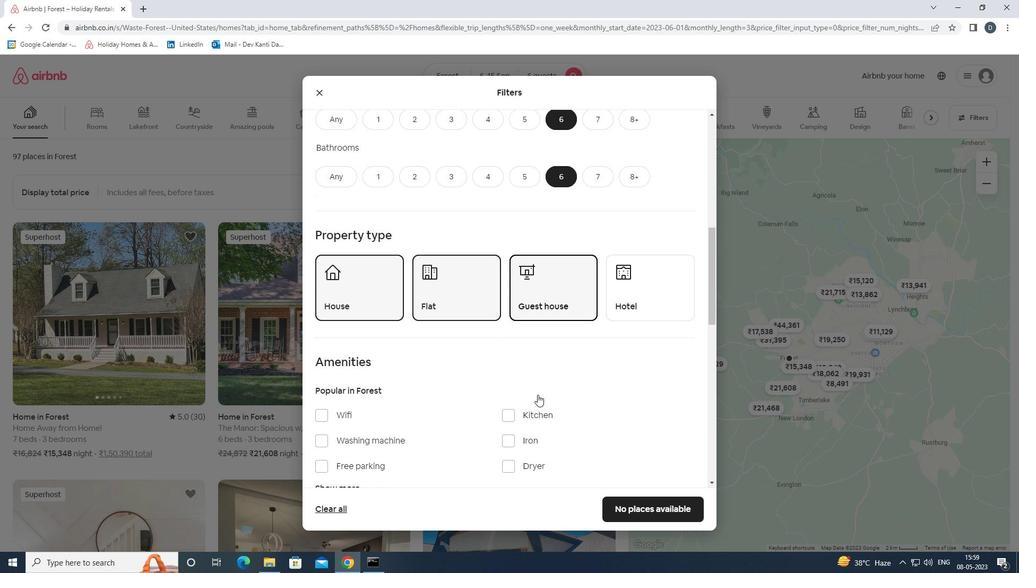 
Action: Mouse moved to (344, 366)
Screenshot: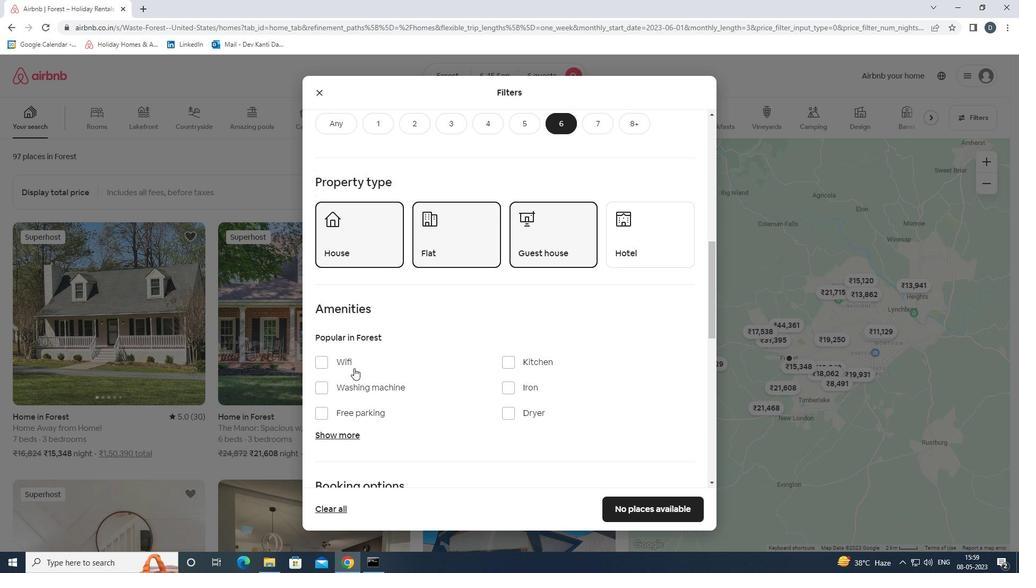 
Action: Mouse pressed left at (344, 366)
Screenshot: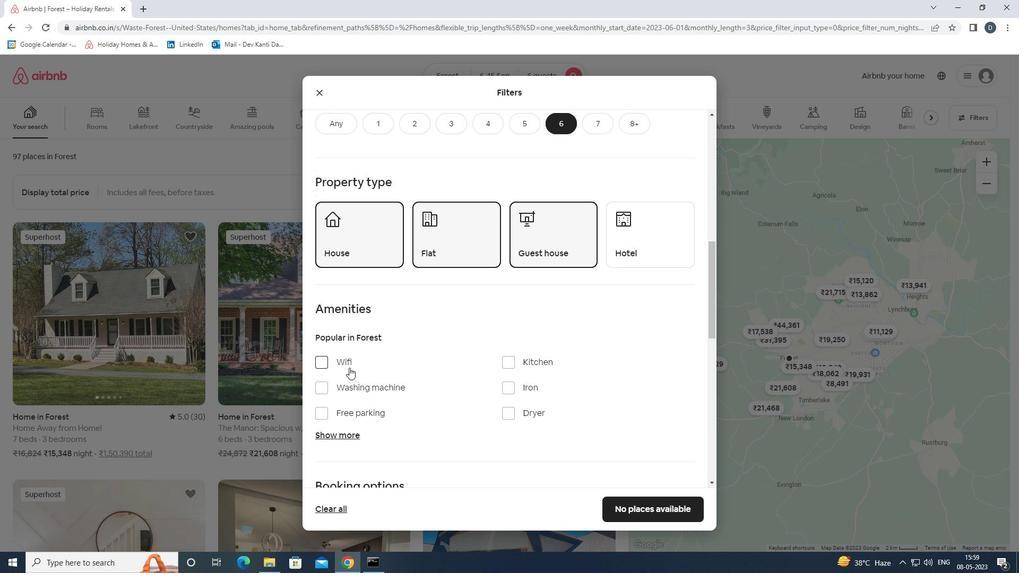 
Action: Mouse moved to (356, 412)
Screenshot: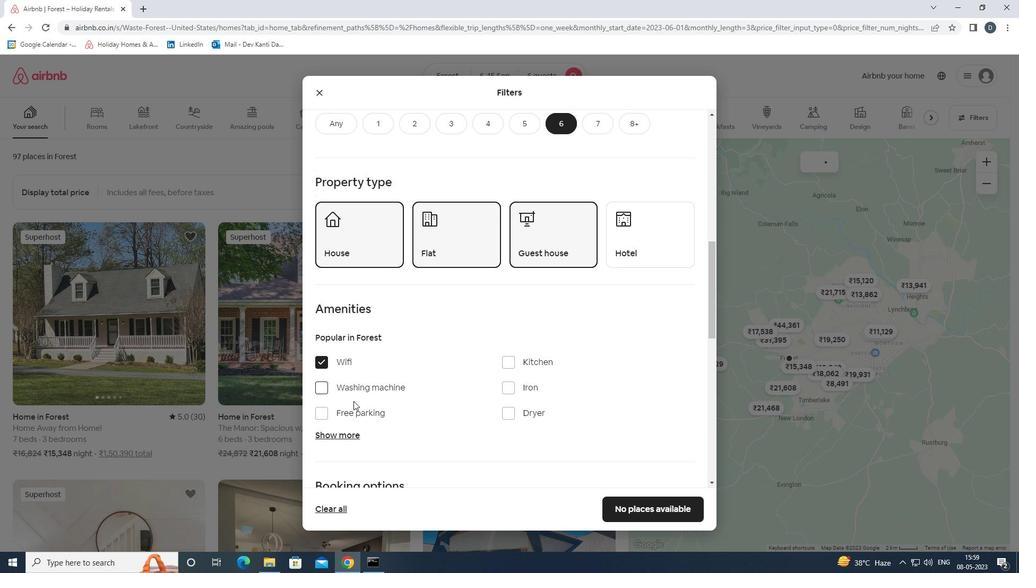 
Action: Mouse pressed left at (356, 412)
Screenshot: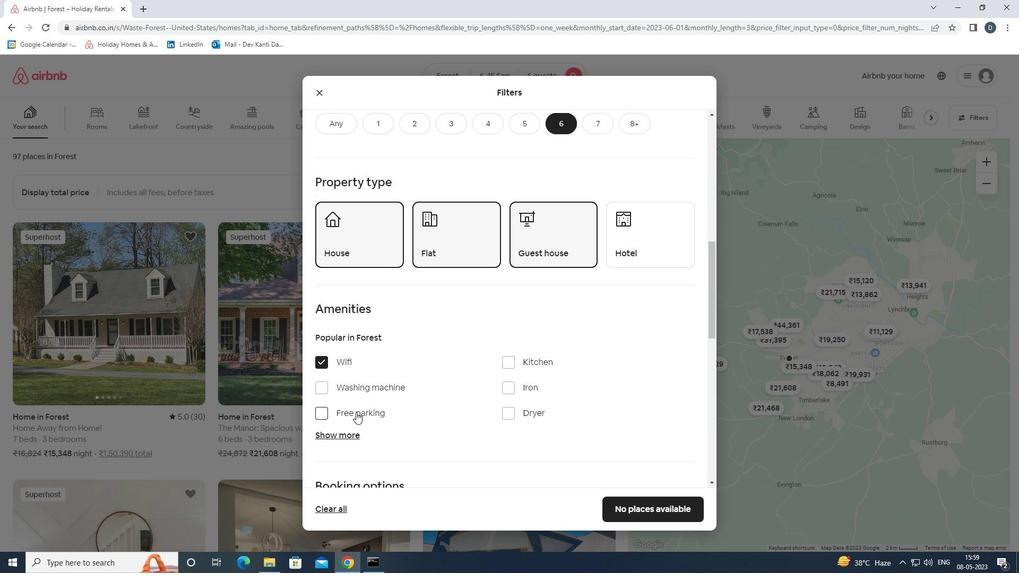 
Action: Mouse moved to (349, 435)
Screenshot: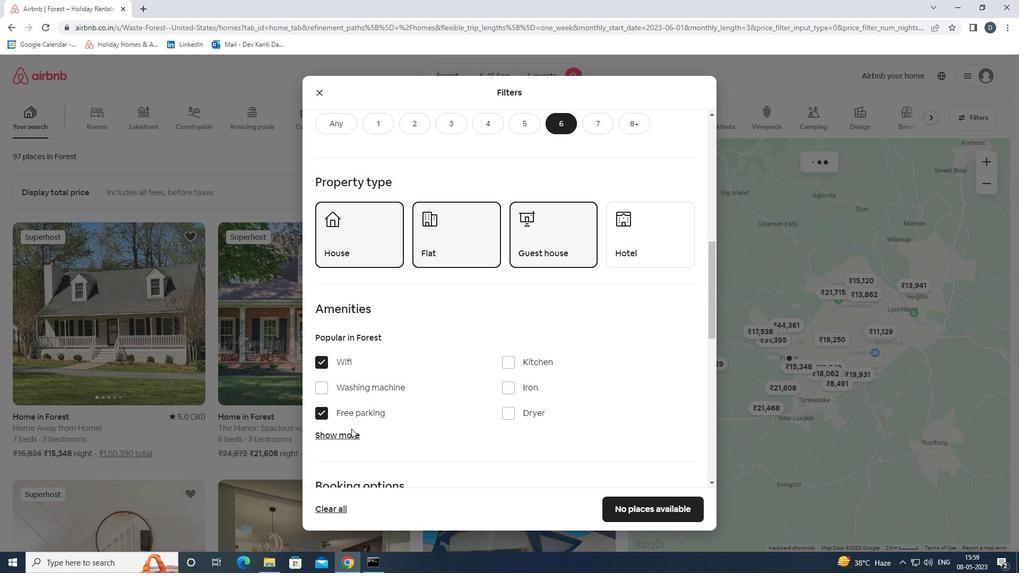 
Action: Mouse pressed left at (349, 435)
Screenshot: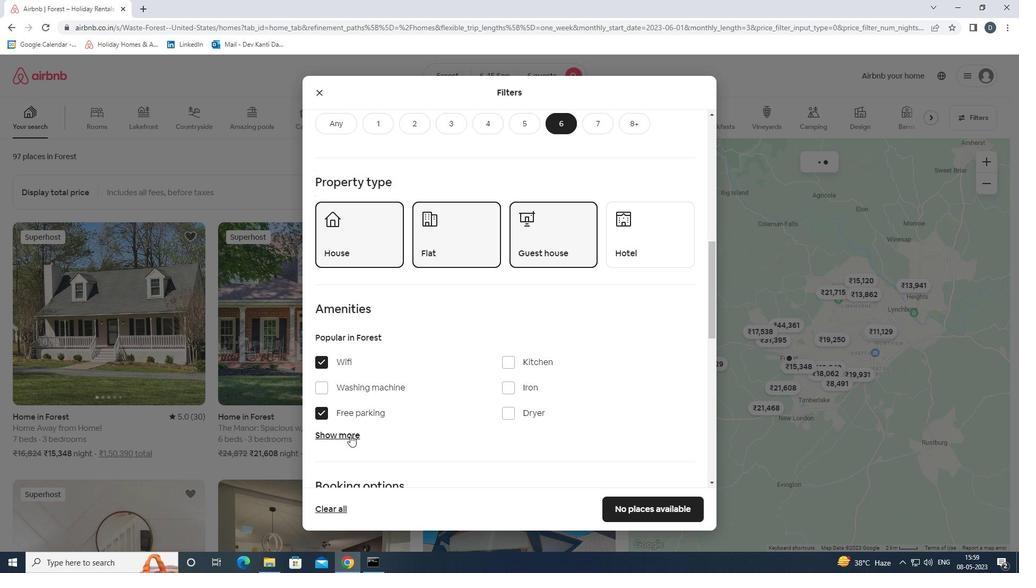 
Action: Mouse moved to (358, 427)
Screenshot: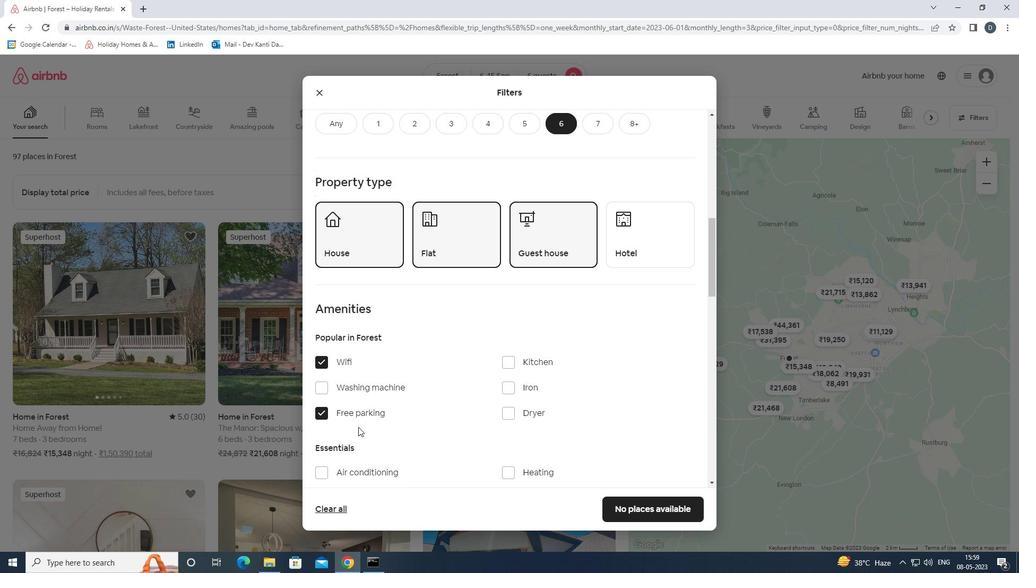 
Action: Mouse scrolled (358, 426) with delta (0, 0)
Screenshot: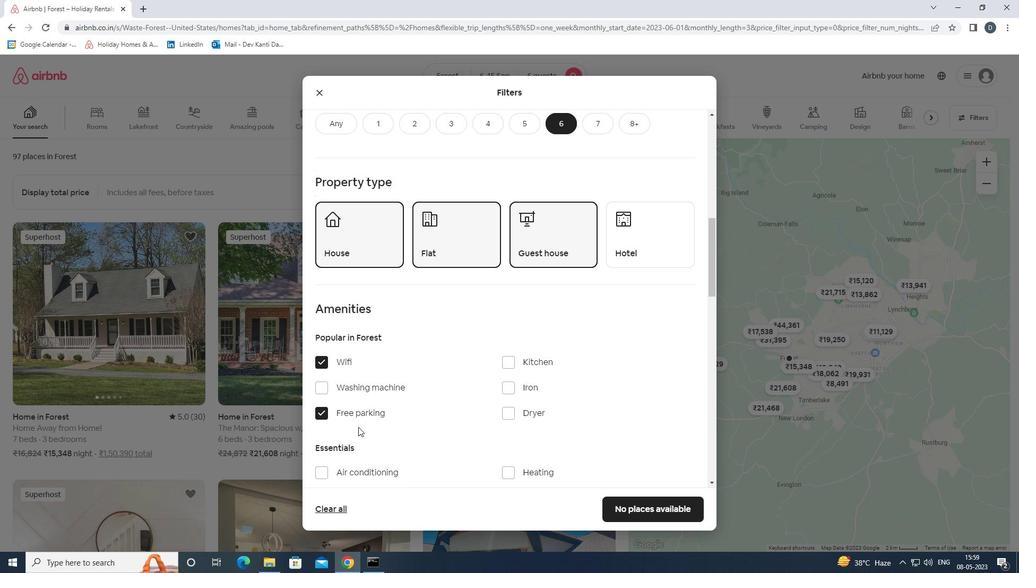 
Action: Mouse scrolled (358, 426) with delta (0, 0)
Screenshot: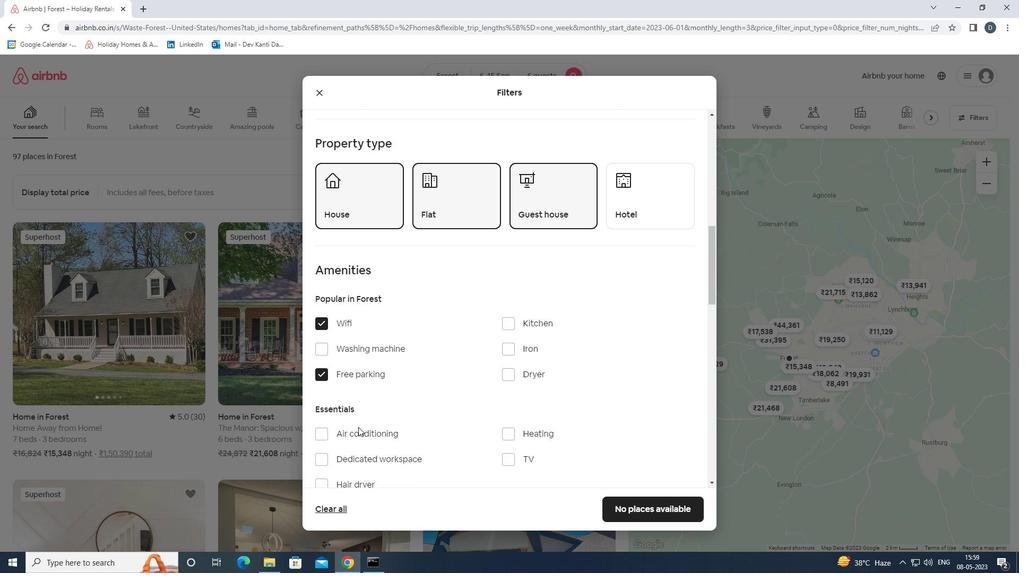 
Action: Mouse scrolled (358, 426) with delta (0, 0)
Screenshot: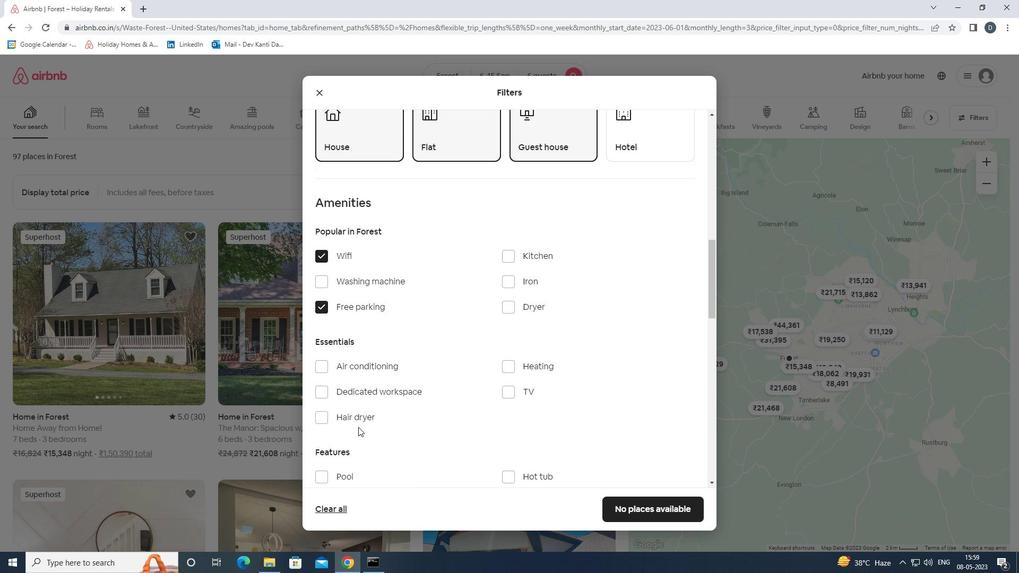 
Action: Mouse moved to (358, 425)
Screenshot: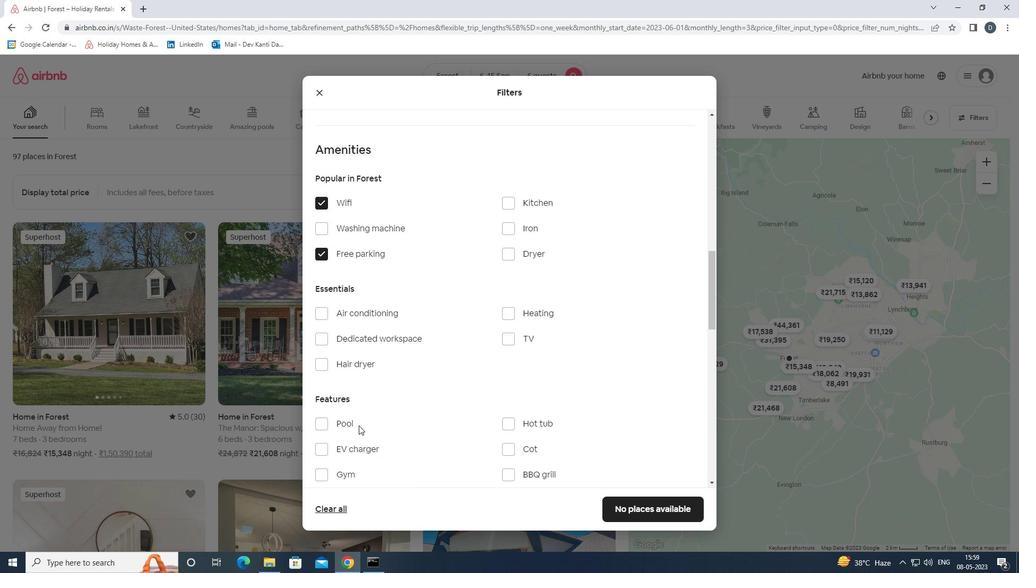 
Action: Mouse scrolled (358, 425) with delta (0, 0)
Screenshot: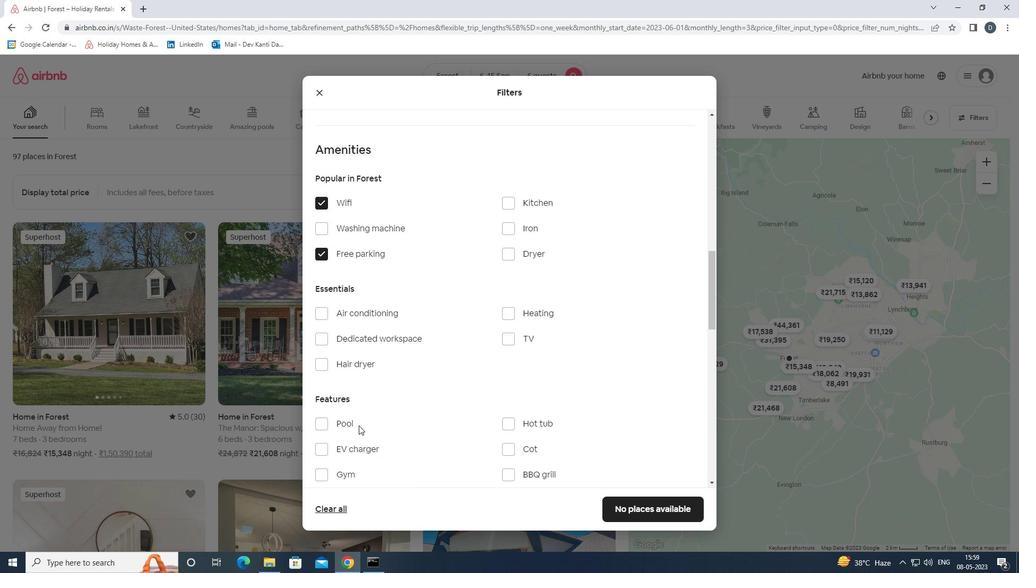 
Action: Mouse moved to (362, 422)
Screenshot: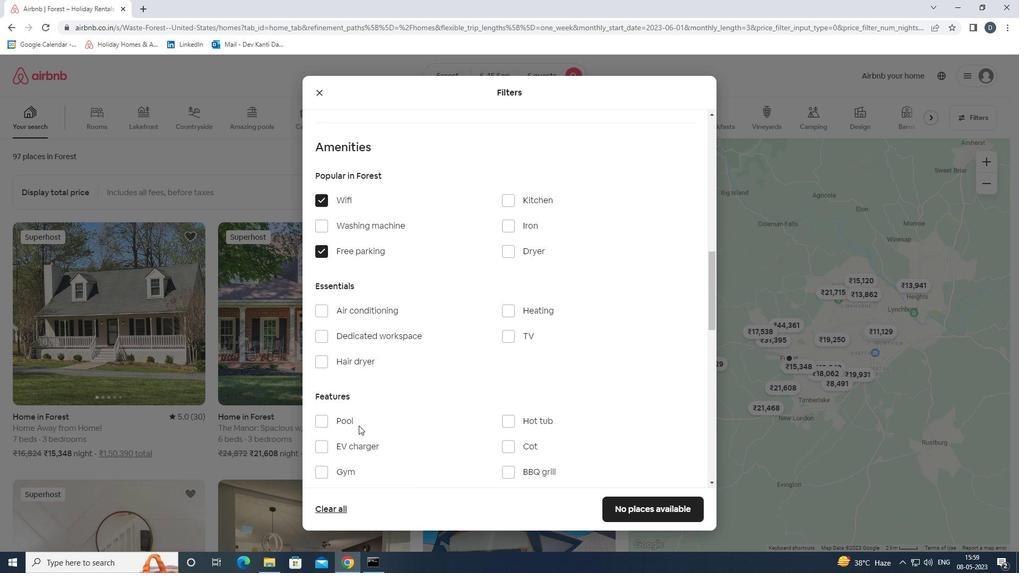 
Action: Mouse scrolled (362, 422) with delta (0, 0)
Screenshot: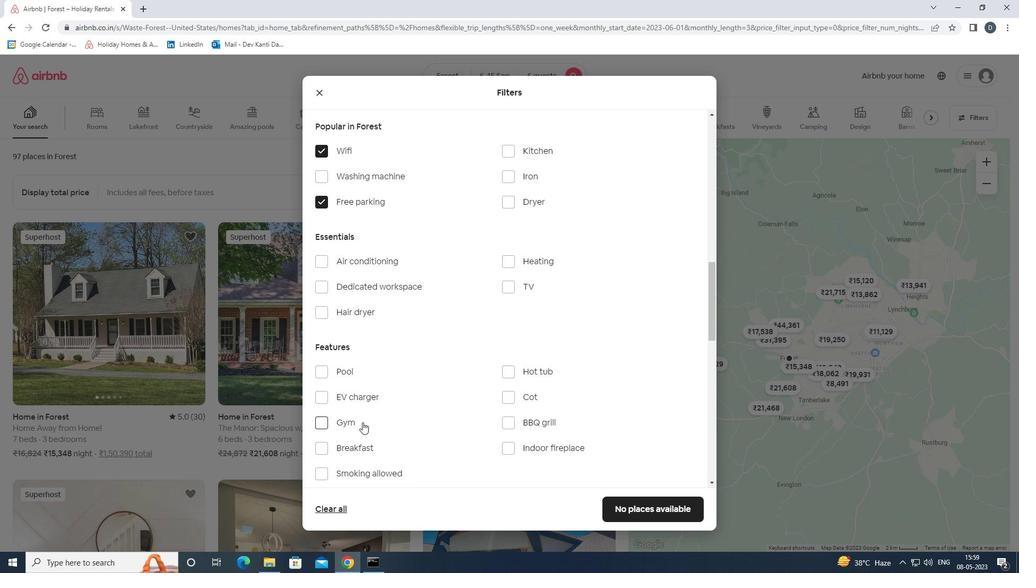 
Action: Mouse moved to (367, 419)
Screenshot: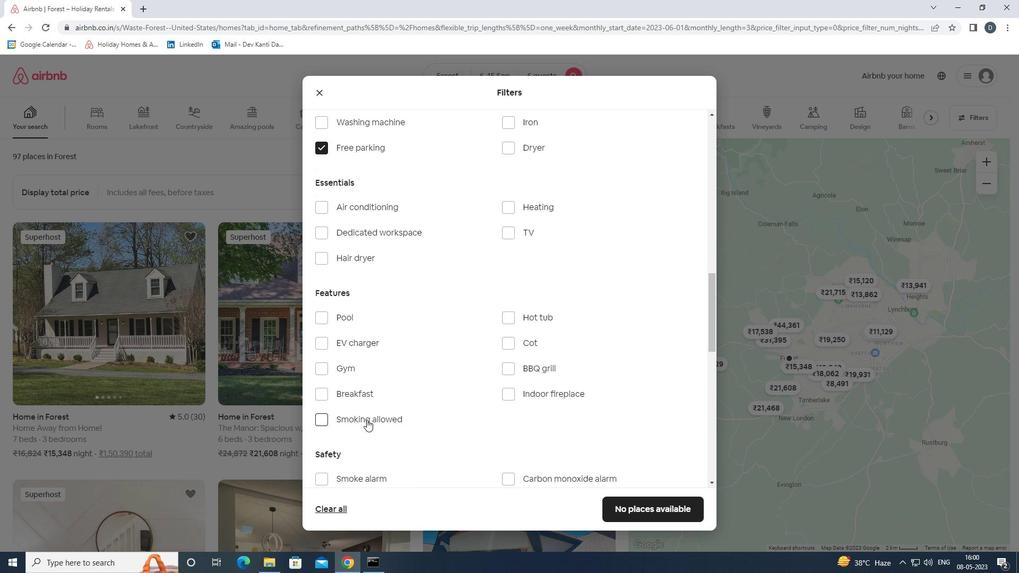 
Action: Mouse scrolled (367, 420) with delta (0, 0)
Screenshot: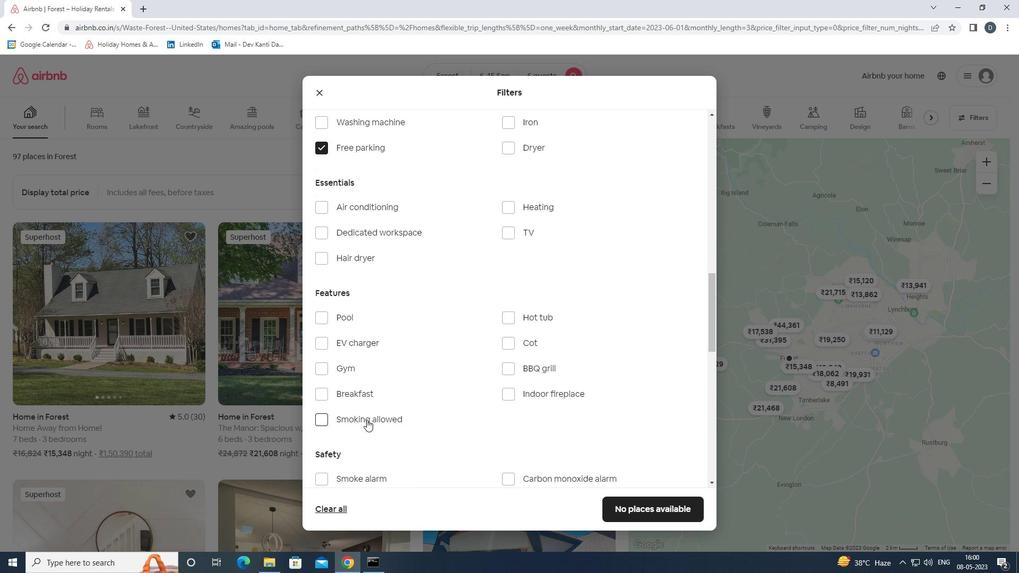 
Action: Mouse moved to (541, 287)
Screenshot: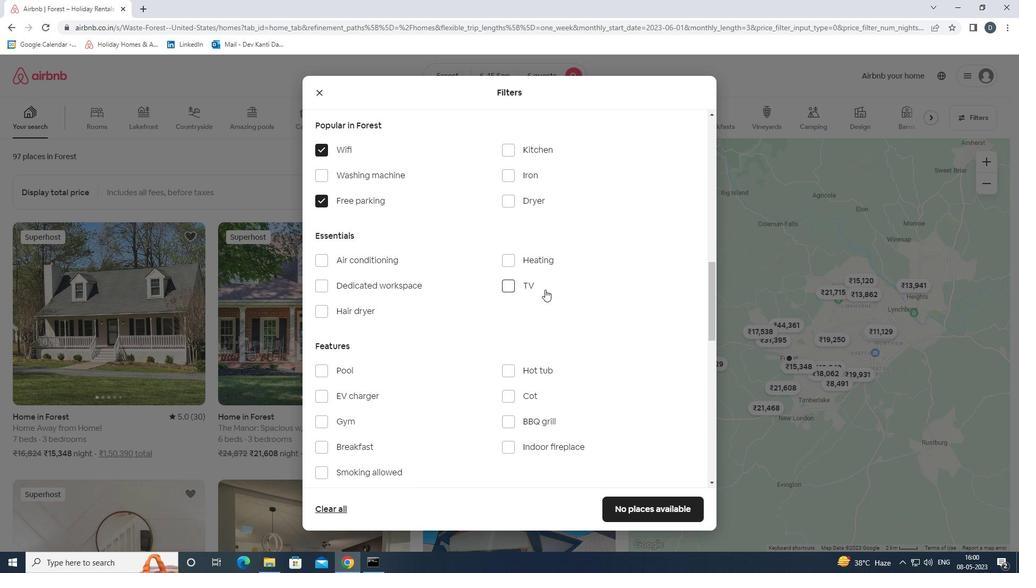 
Action: Mouse pressed left at (541, 287)
Screenshot: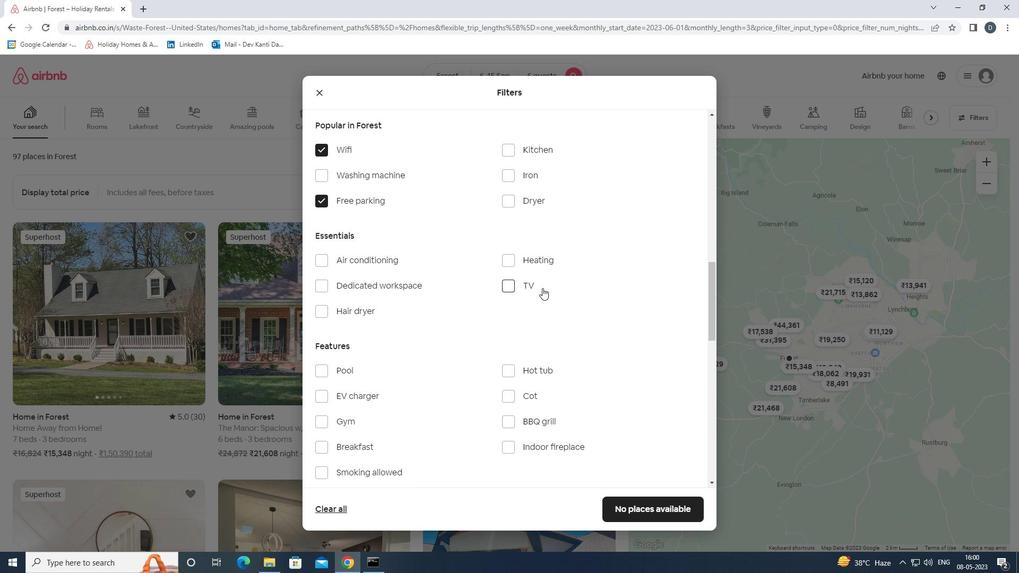 
Action: Mouse moved to (366, 420)
Screenshot: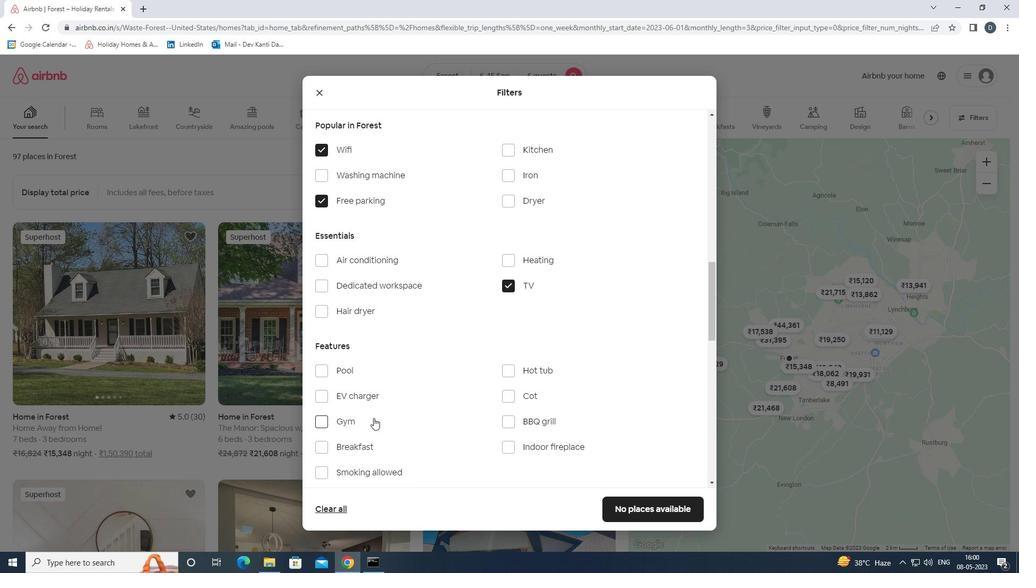 
Action: Mouse pressed left at (366, 420)
Screenshot: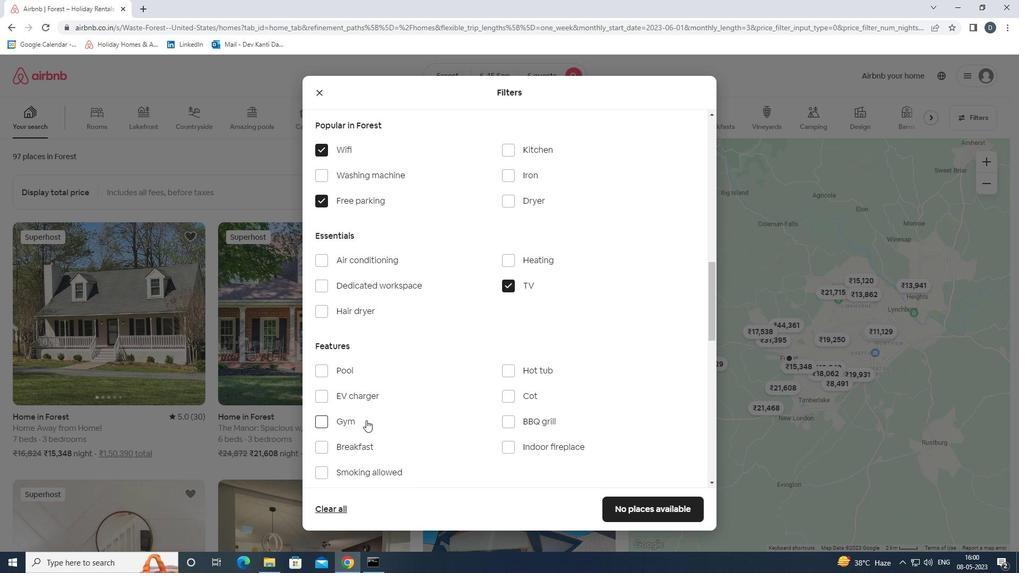 
Action: Mouse moved to (364, 444)
Screenshot: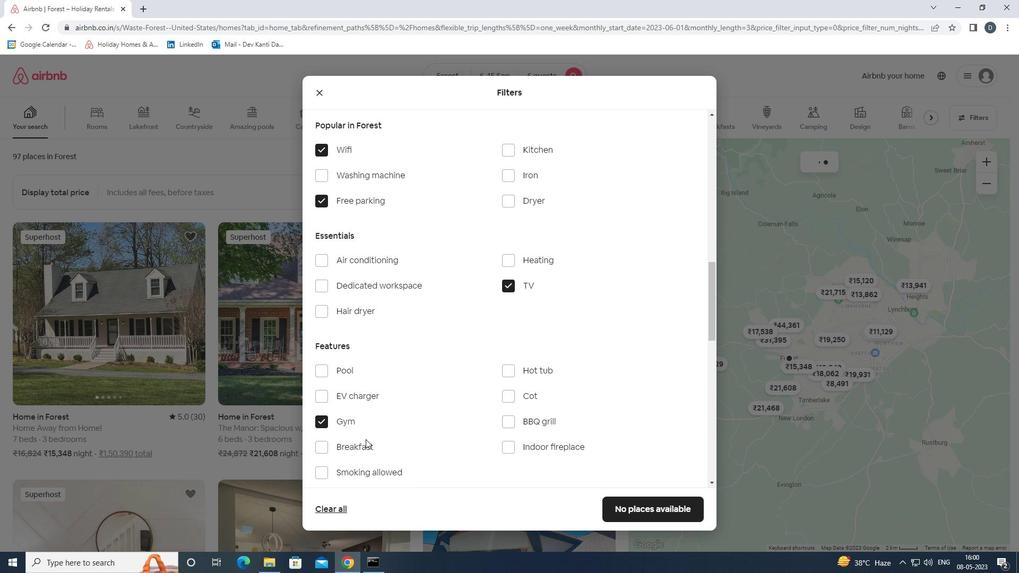 
Action: Mouse pressed left at (364, 444)
Screenshot: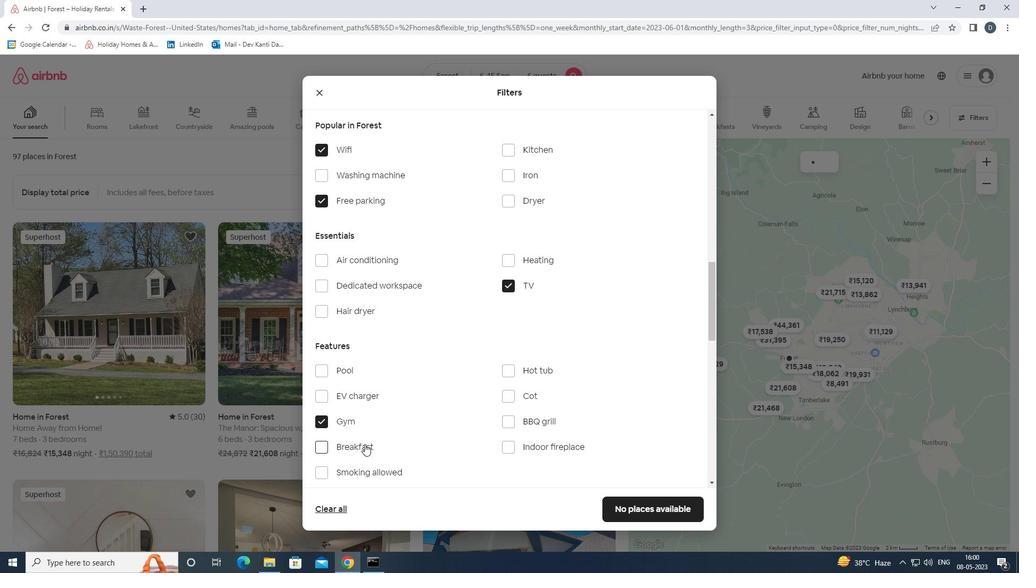 
Action: Mouse moved to (465, 422)
Screenshot: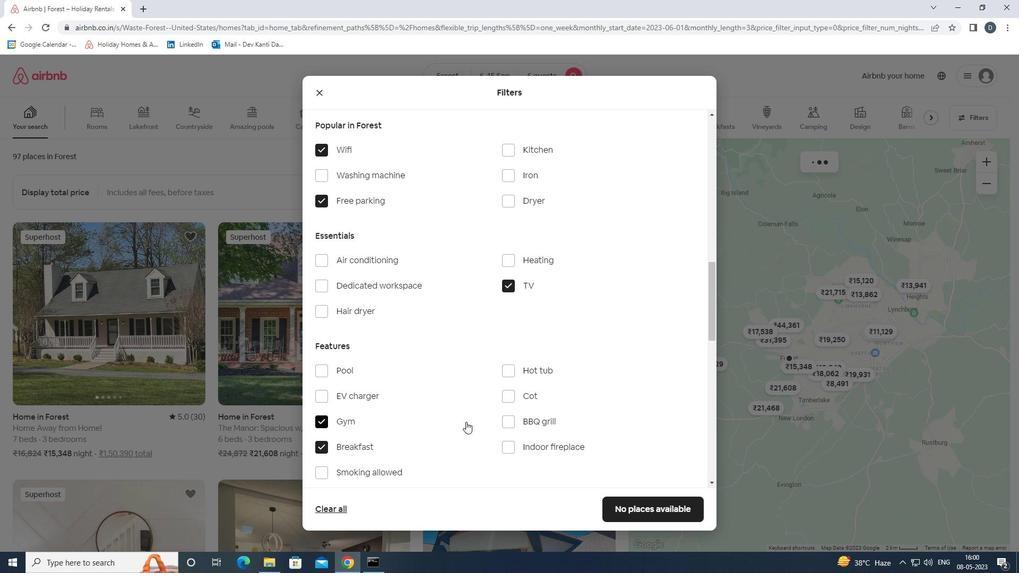 
Action: Mouse scrolled (465, 421) with delta (0, 0)
Screenshot: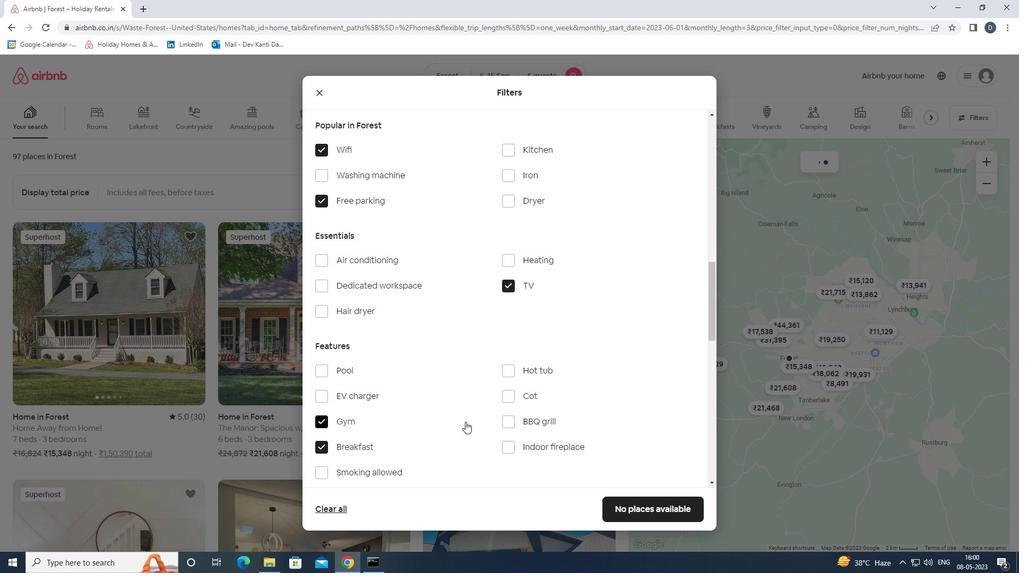 
Action: Mouse scrolled (465, 421) with delta (0, 0)
Screenshot: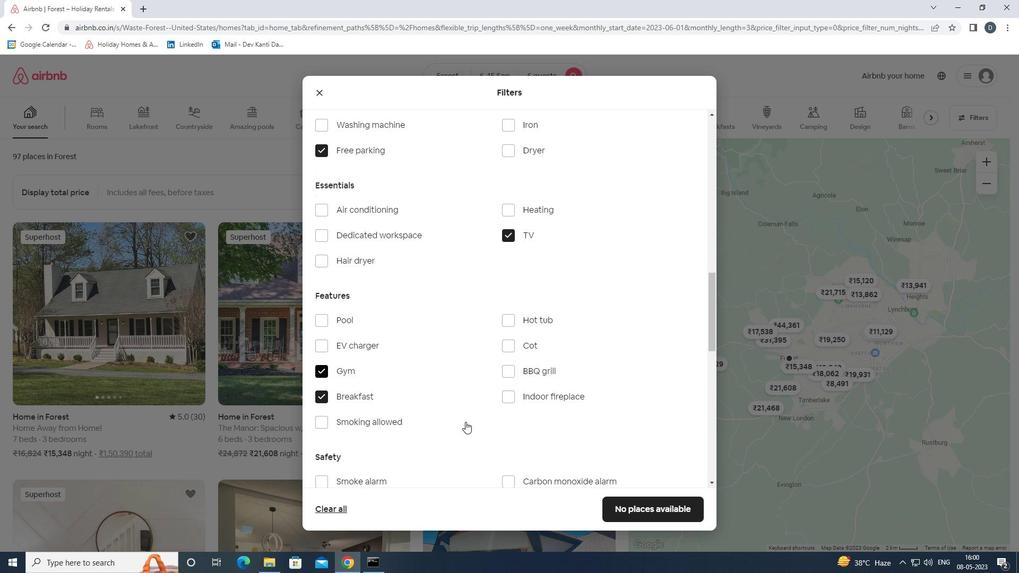 
Action: Mouse moved to (465, 422)
Screenshot: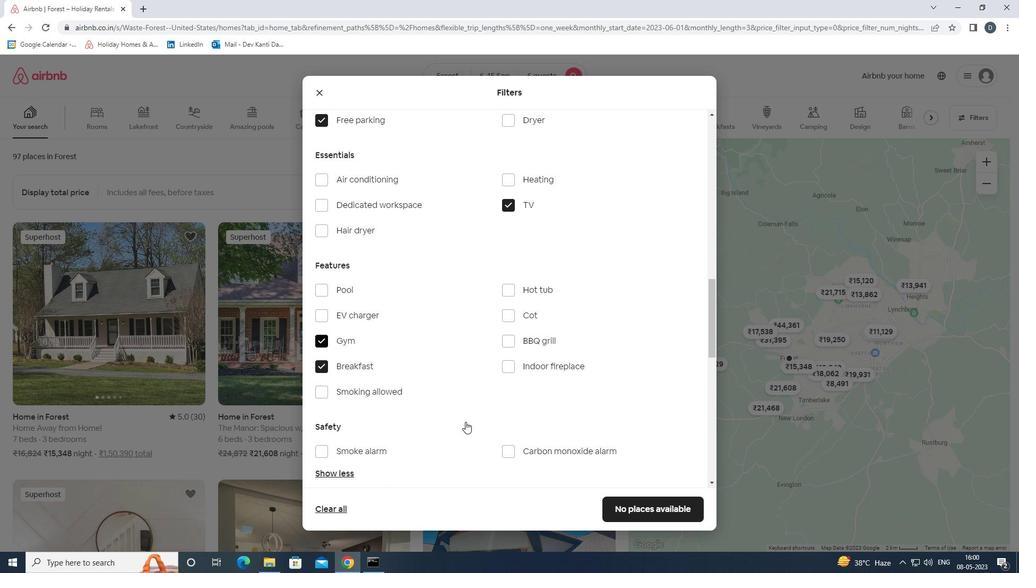
Action: Mouse scrolled (465, 421) with delta (0, 0)
Screenshot: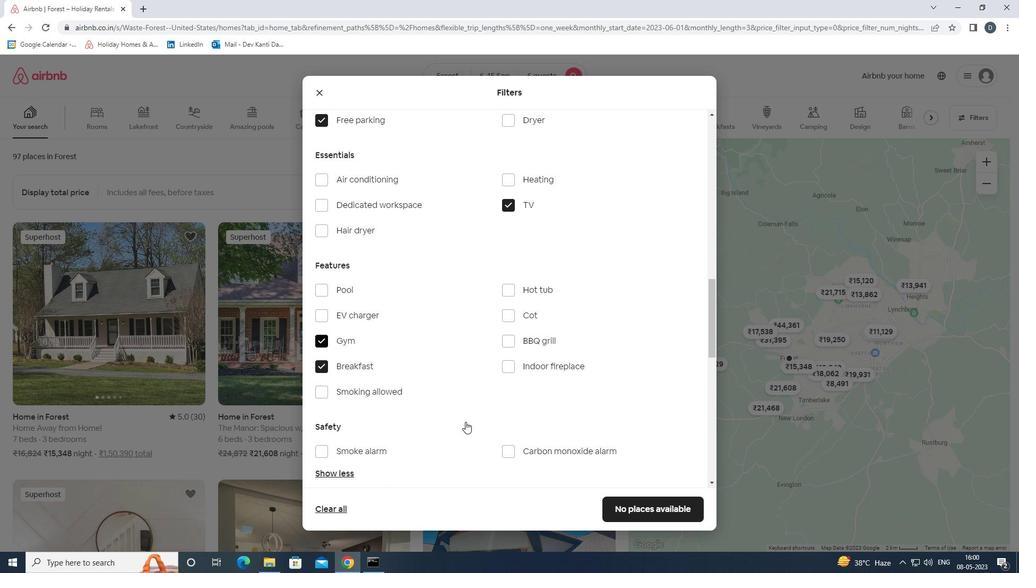 
Action: Mouse moved to (465, 422)
Screenshot: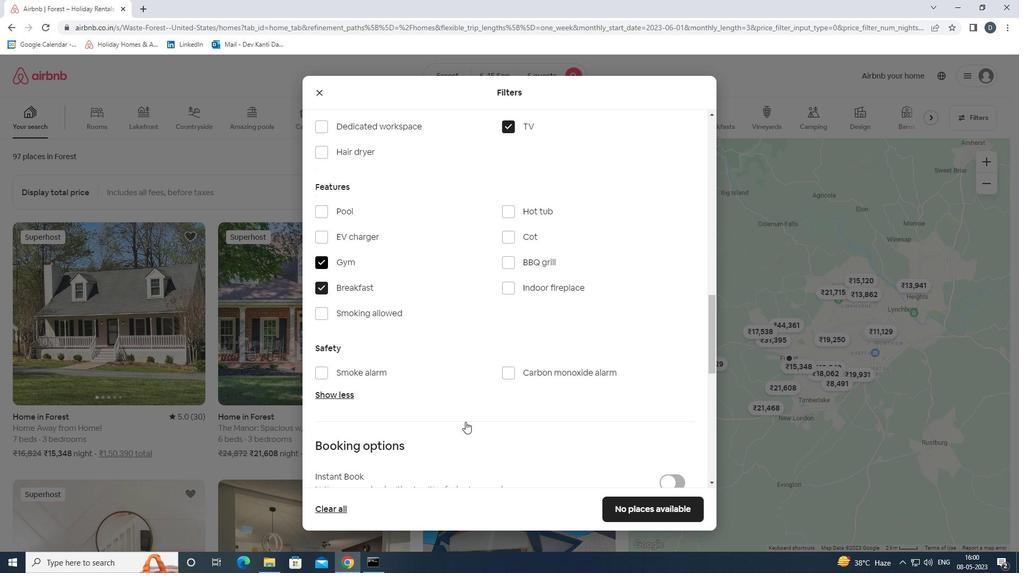 
Action: Mouse scrolled (465, 422) with delta (0, 0)
Screenshot: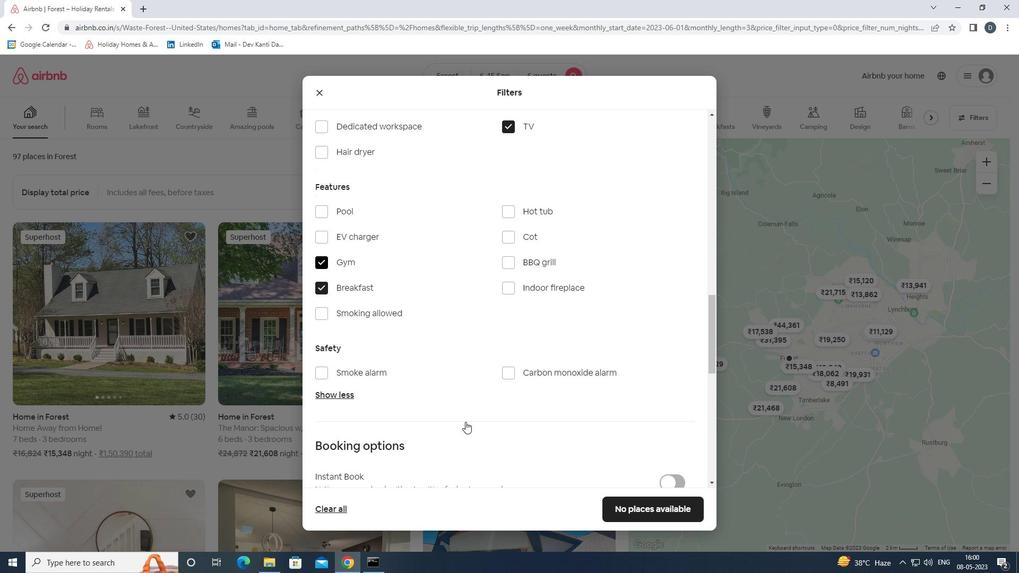 
Action: Mouse moved to (465, 423)
Screenshot: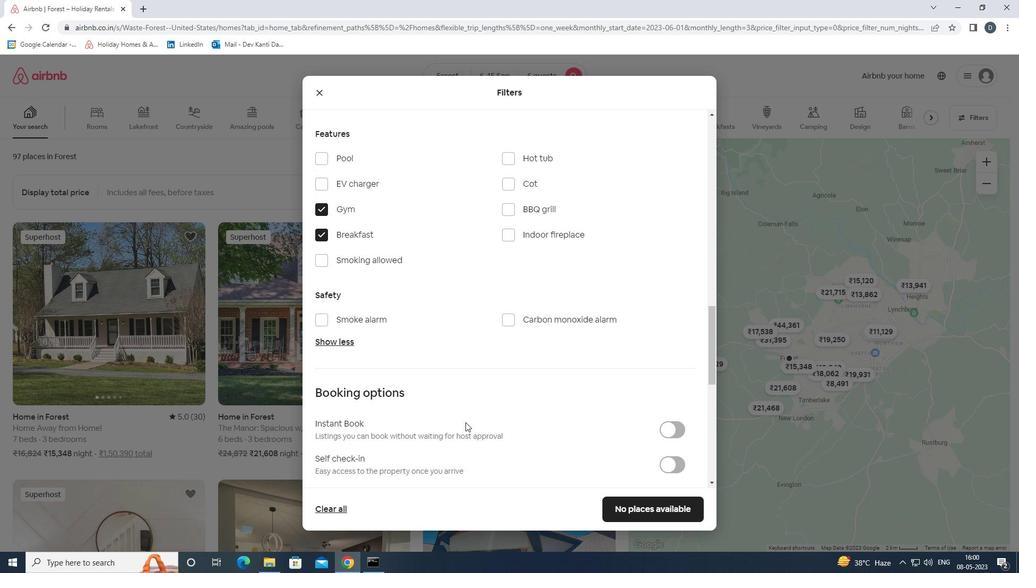 
Action: Mouse scrolled (465, 422) with delta (0, 0)
Screenshot: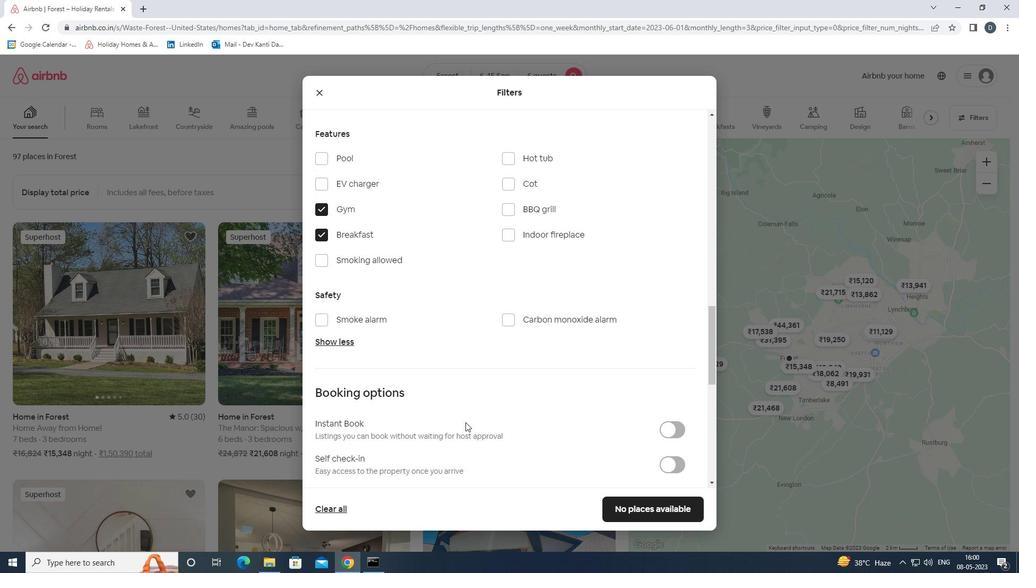 
Action: Mouse moved to (480, 420)
Screenshot: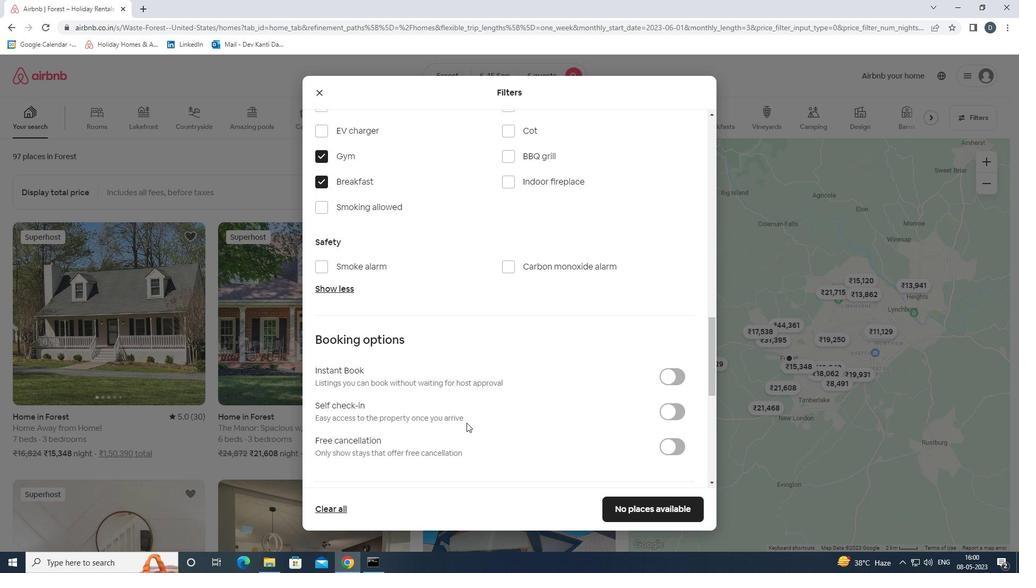 
Action: Mouse scrolled (480, 420) with delta (0, 0)
Screenshot: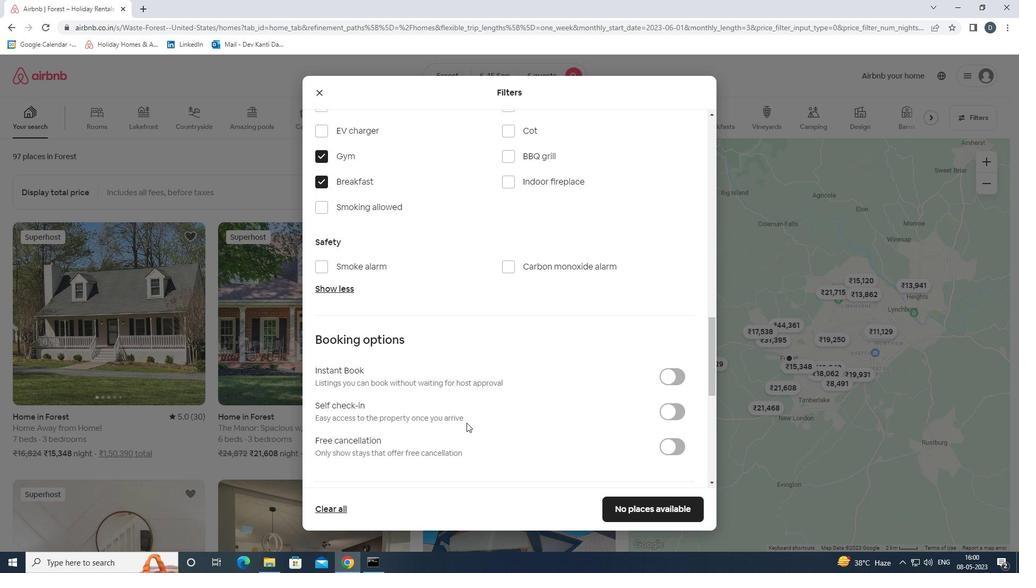 
Action: Mouse moved to (675, 360)
Screenshot: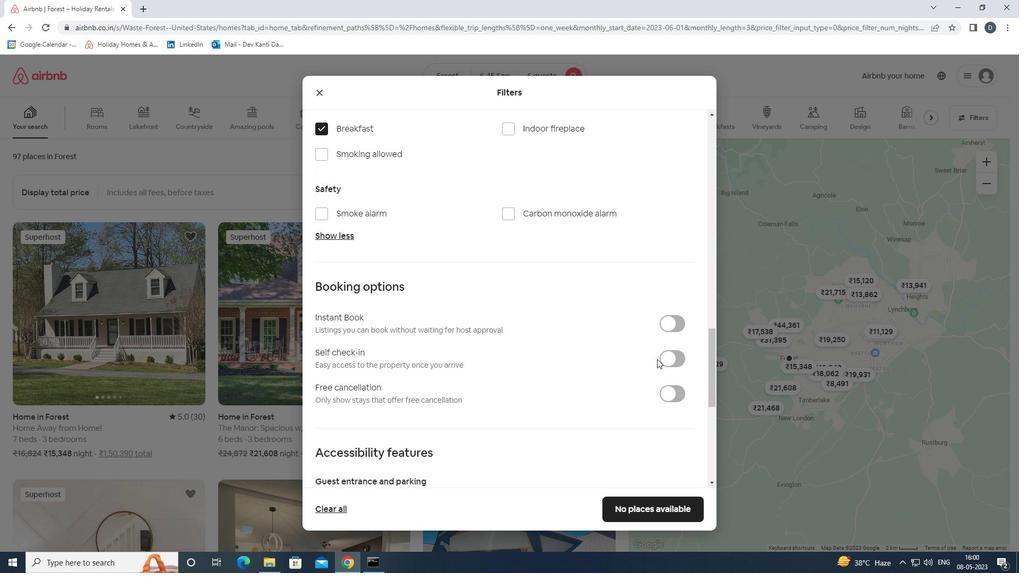 
Action: Mouse pressed left at (675, 360)
Screenshot: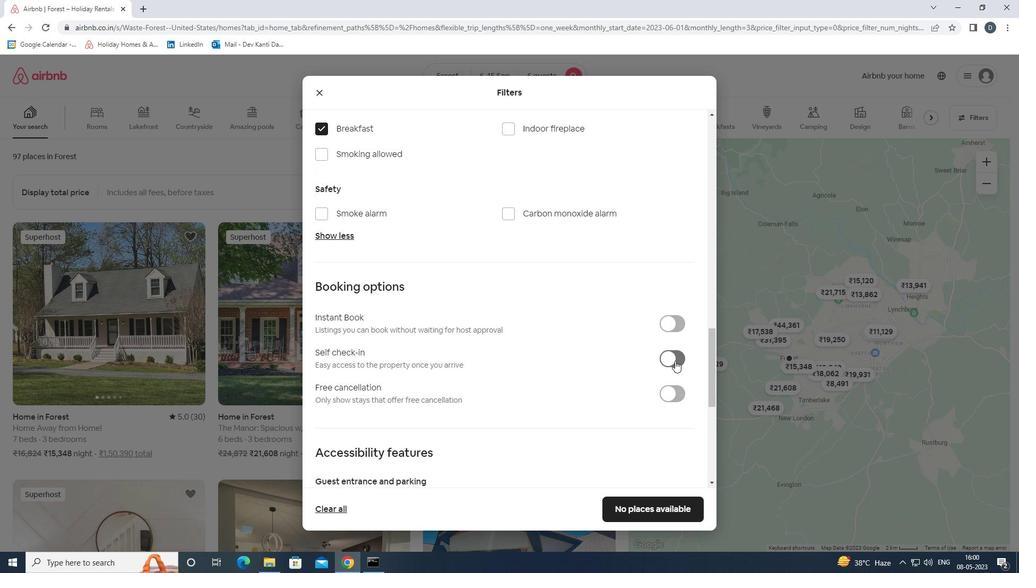 
Action: Mouse scrolled (675, 360) with delta (0, 0)
Screenshot: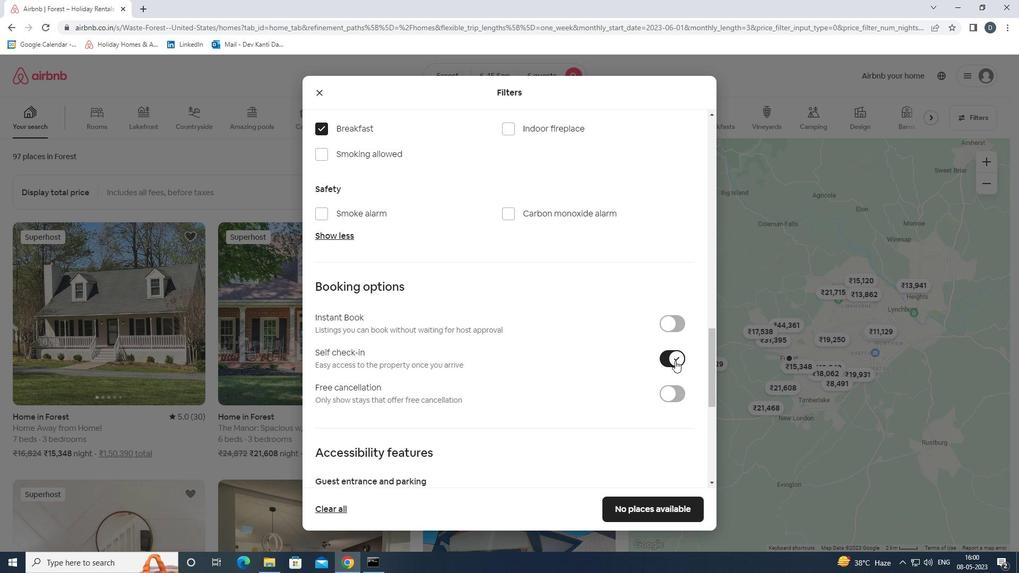 
Action: Mouse scrolled (675, 360) with delta (0, 0)
Screenshot: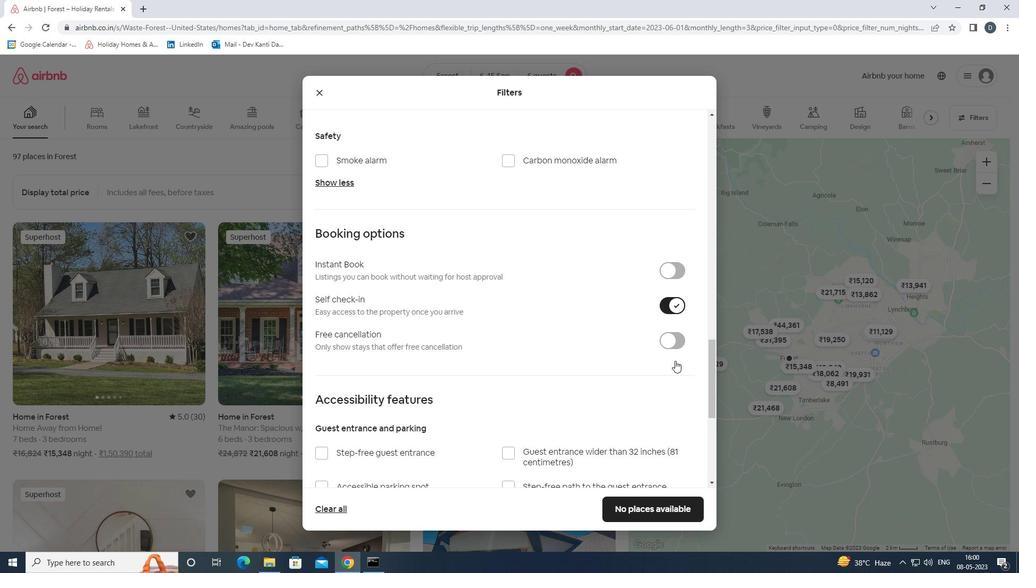 
Action: Mouse moved to (675, 363)
Screenshot: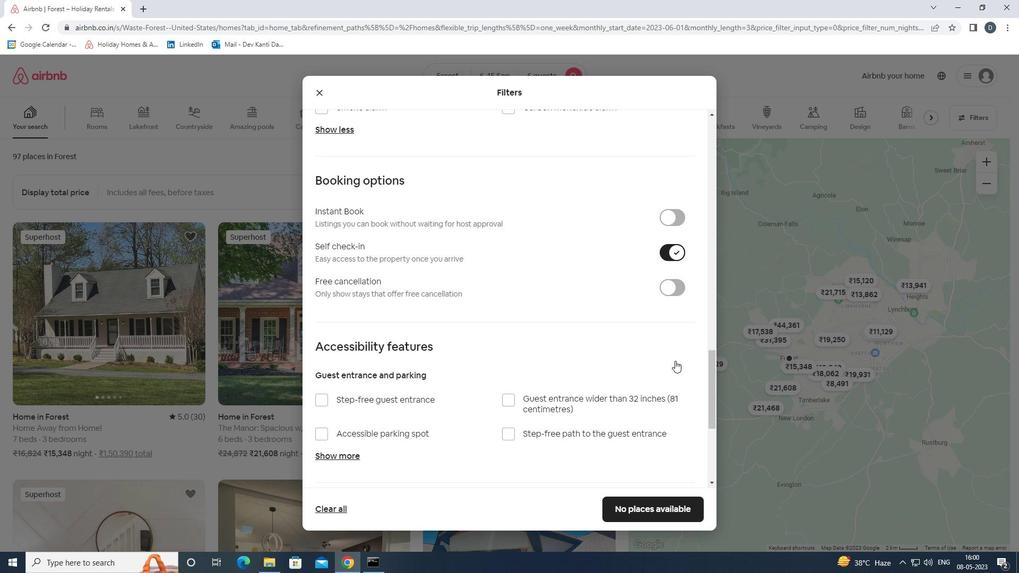 
Action: Mouse scrolled (675, 362) with delta (0, 0)
Screenshot: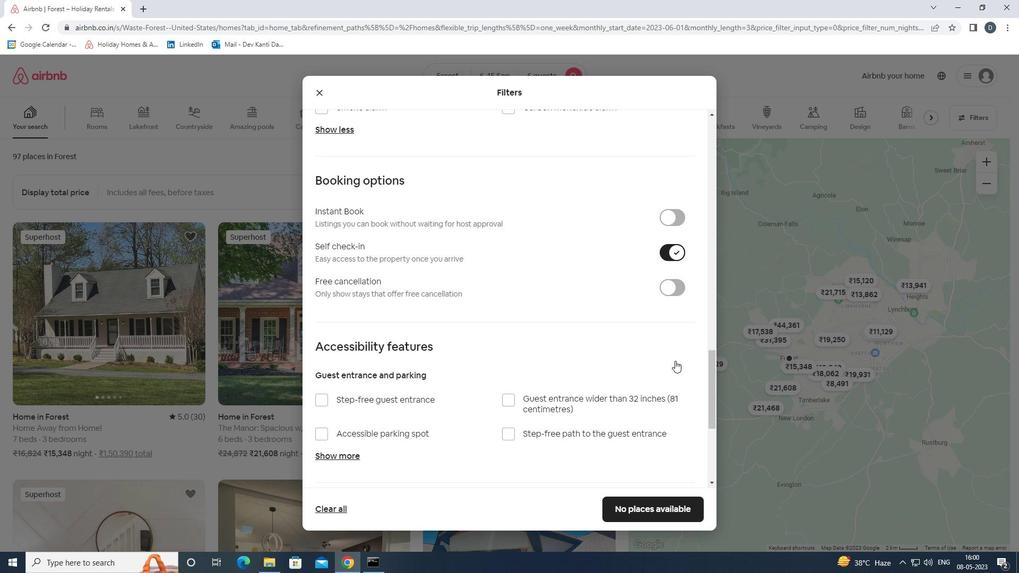 
Action: Mouse scrolled (675, 362) with delta (0, 0)
Screenshot: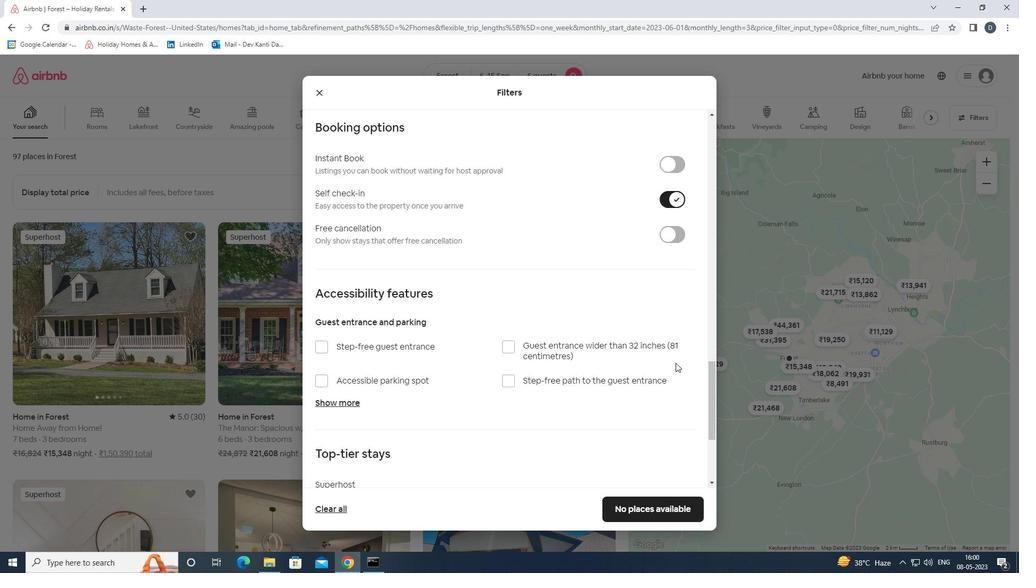 
Action: Mouse moved to (675, 365)
Screenshot: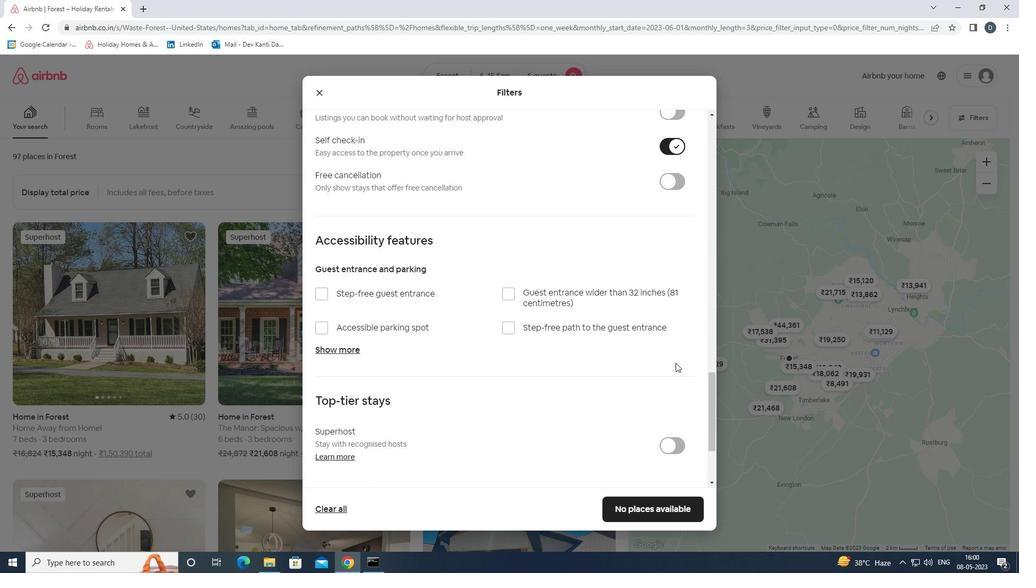 
Action: Mouse scrolled (675, 364) with delta (0, 0)
Screenshot: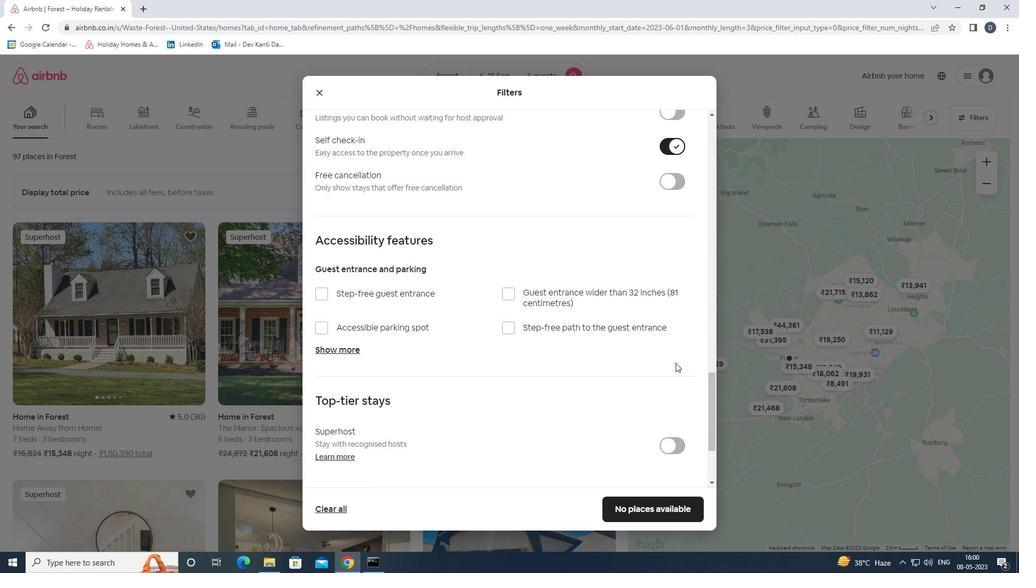 
Action: Mouse scrolled (675, 364) with delta (0, 0)
Screenshot: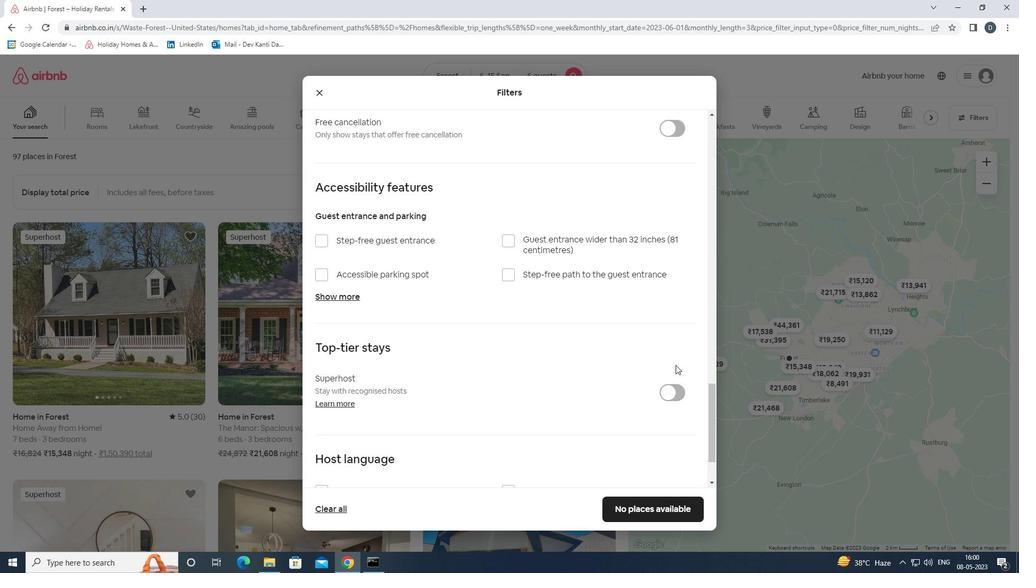 
Action: Mouse scrolled (675, 364) with delta (0, 0)
Screenshot: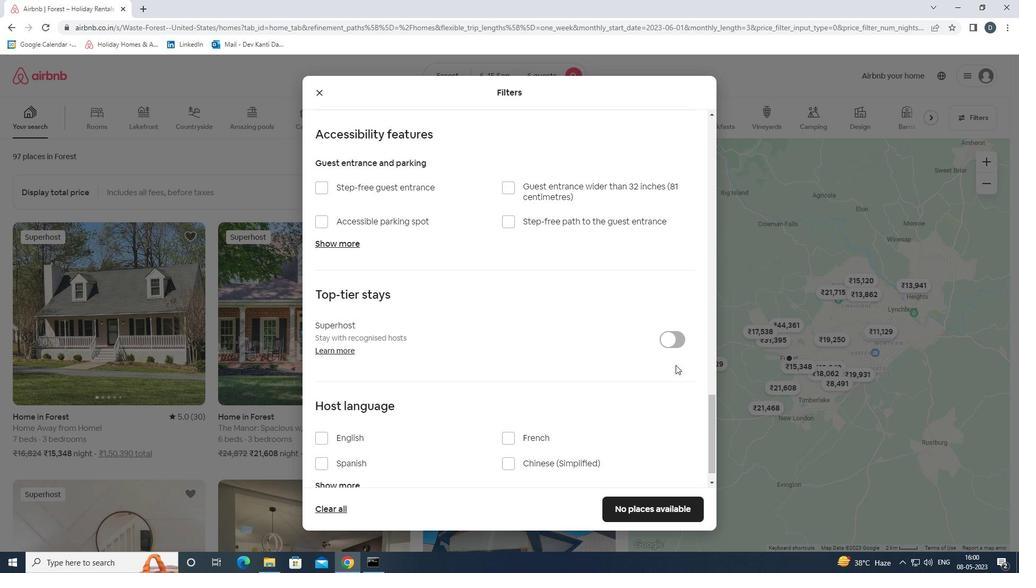 
Action: Mouse moved to (349, 414)
Screenshot: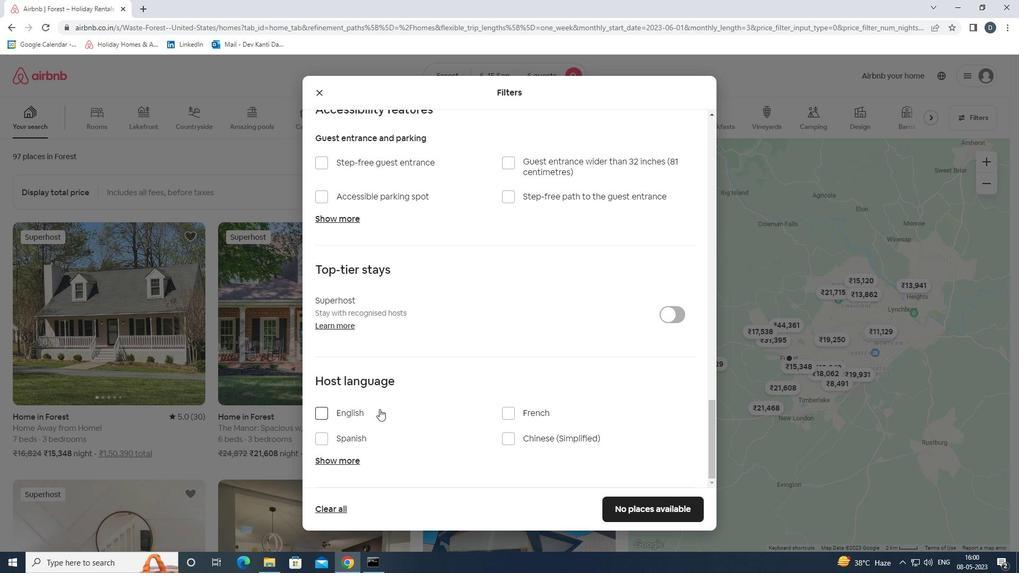 
Action: Mouse pressed left at (349, 414)
Screenshot: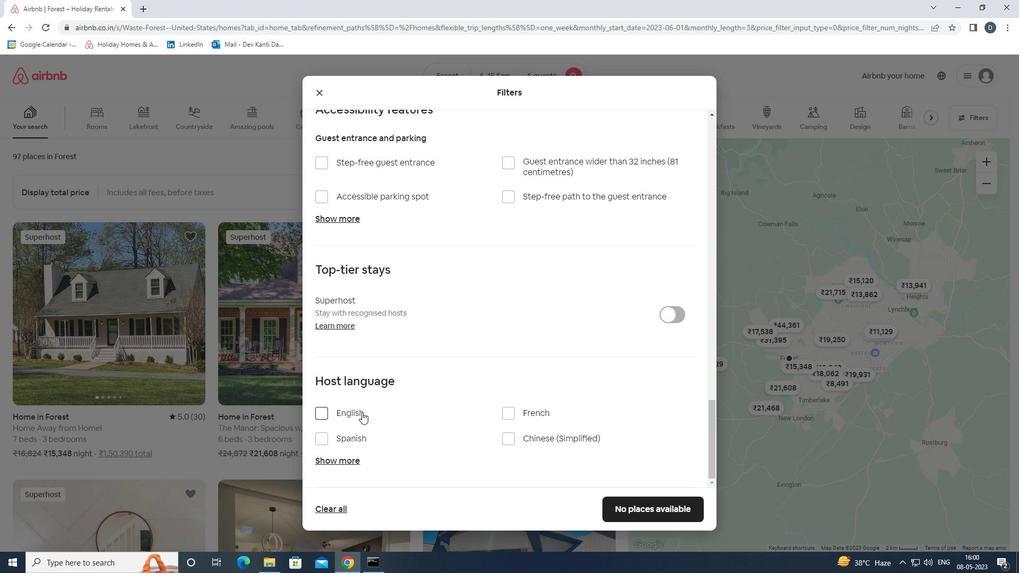 
Action: Mouse moved to (636, 505)
Screenshot: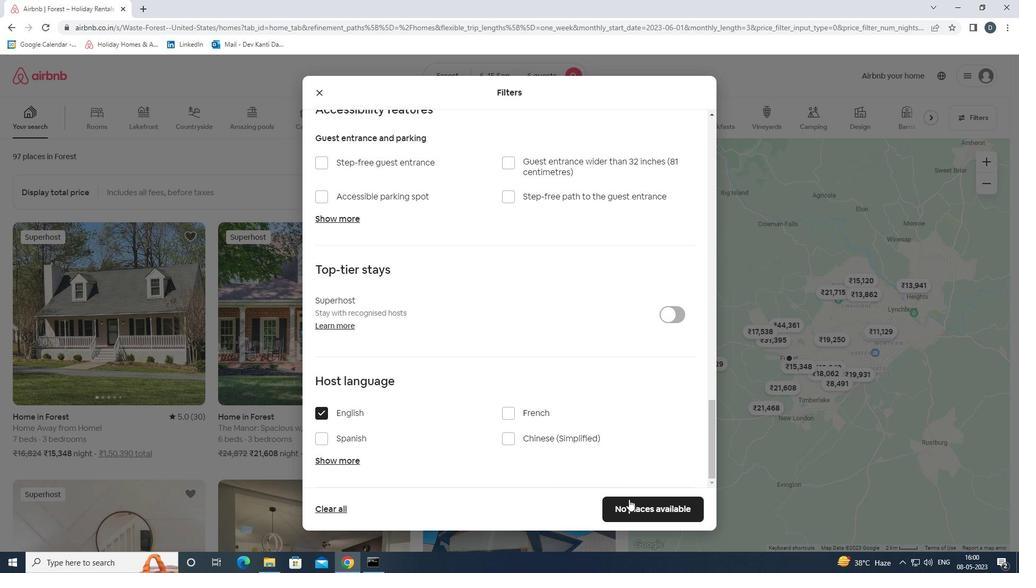 
Action: Mouse pressed left at (636, 505)
Screenshot: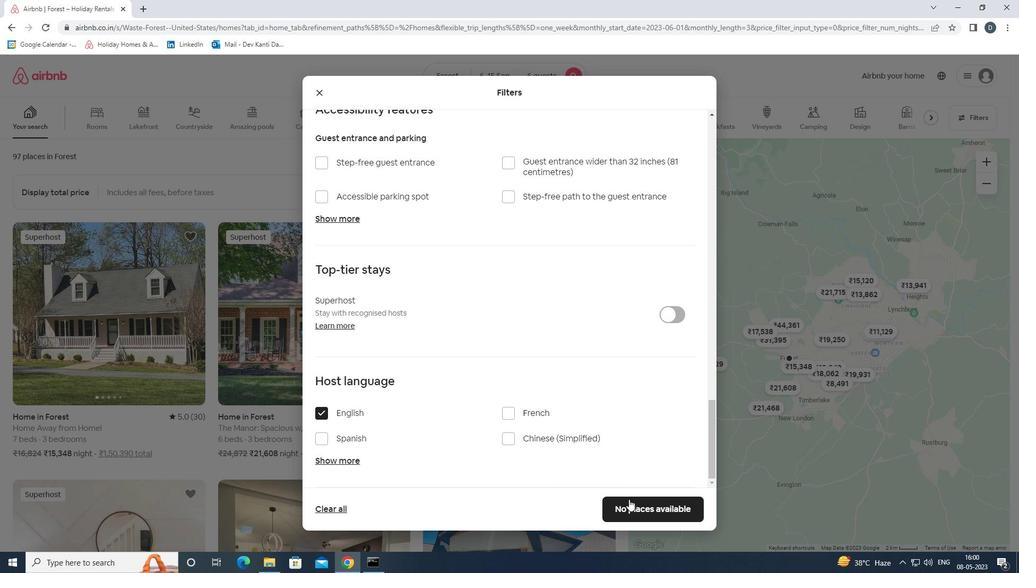 
Action: Mouse moved to (595, 395)
Screenshot: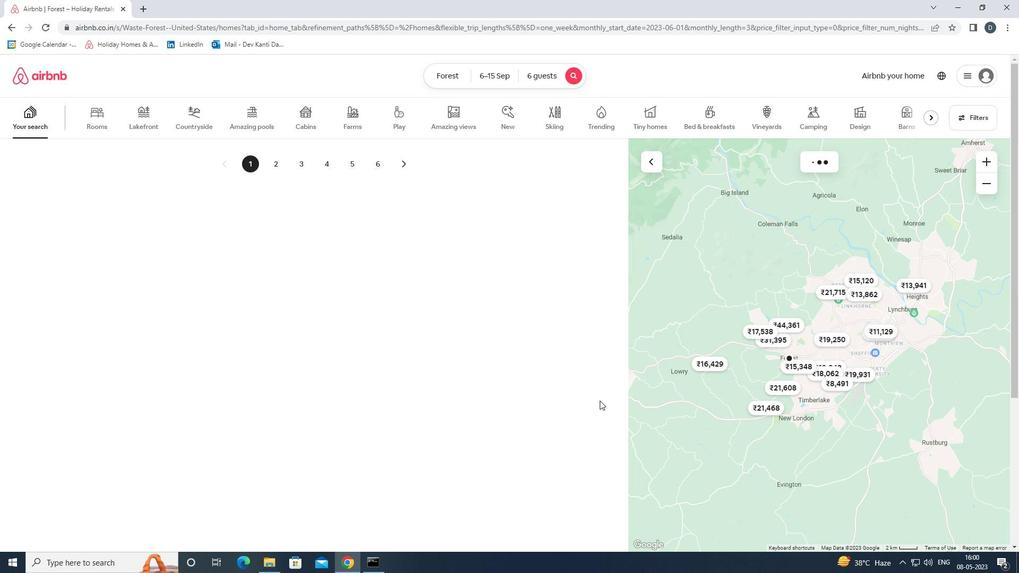 
